 Task: Open a blank sheet, save the file as Joshua.html Add the quote 'You have the power to create the life you want; it starts with your thoughts and actions.' Apply font style 'lexend' and font size 48 Align the text to the Right .Change the text color to  'Pink '
Action: Mouse moved to (242, 184)
Screenshot: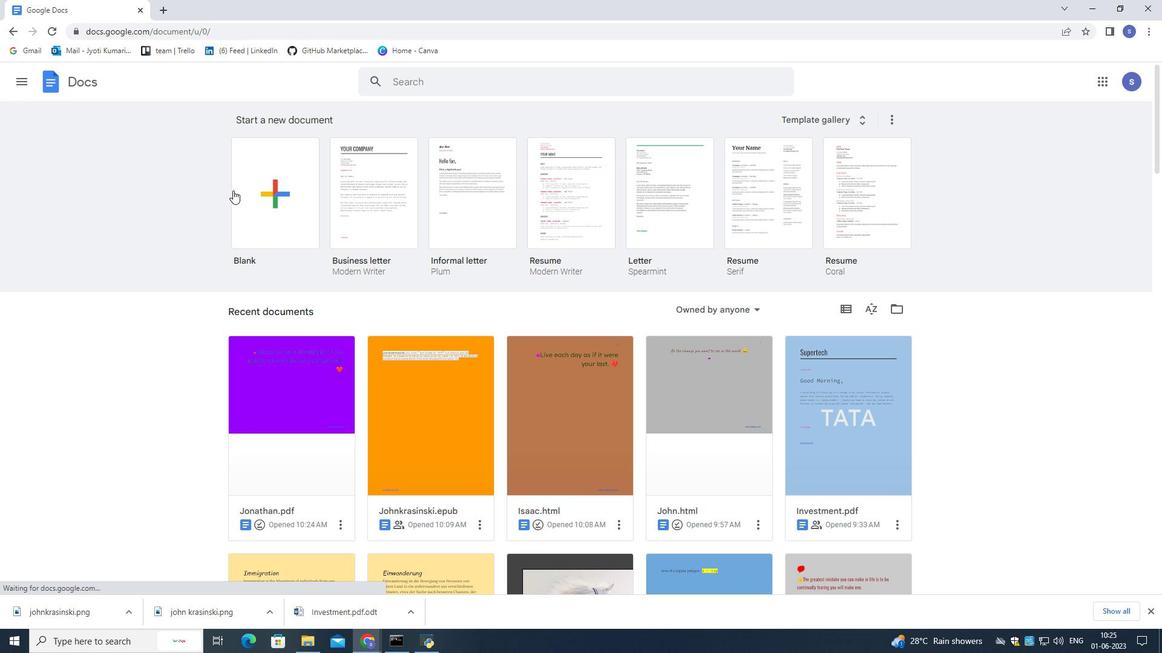 
Action: Mouse pressed left at (242, 184)
Screenshot: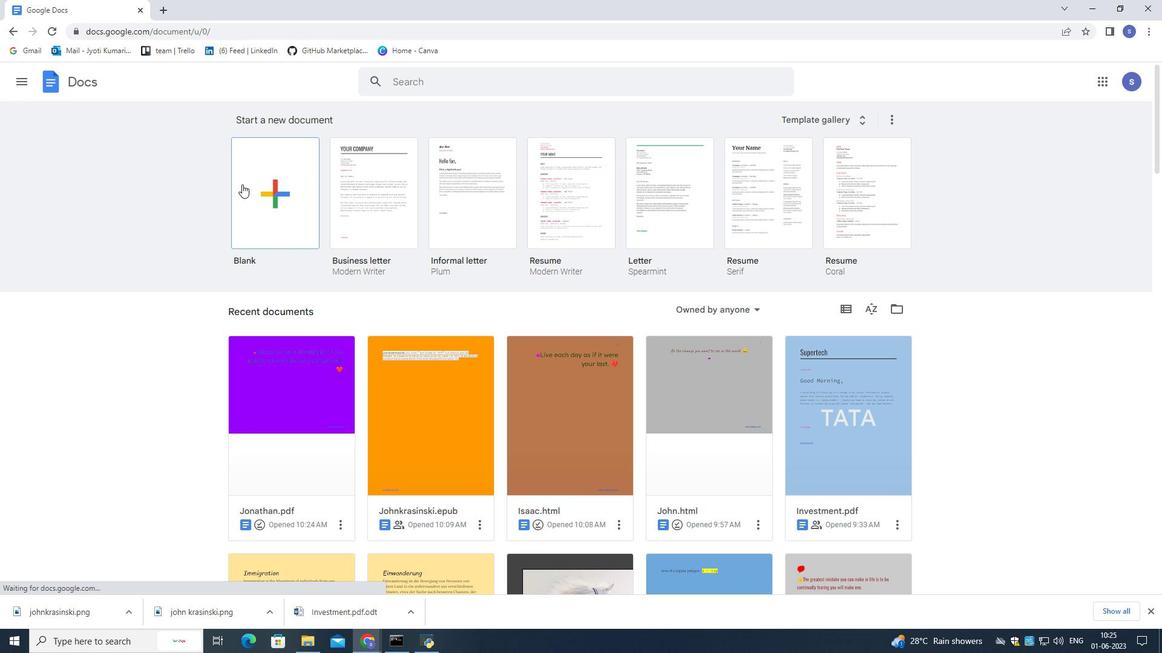 
Action: Mouse pressed left at (242, 184)
Screenshot: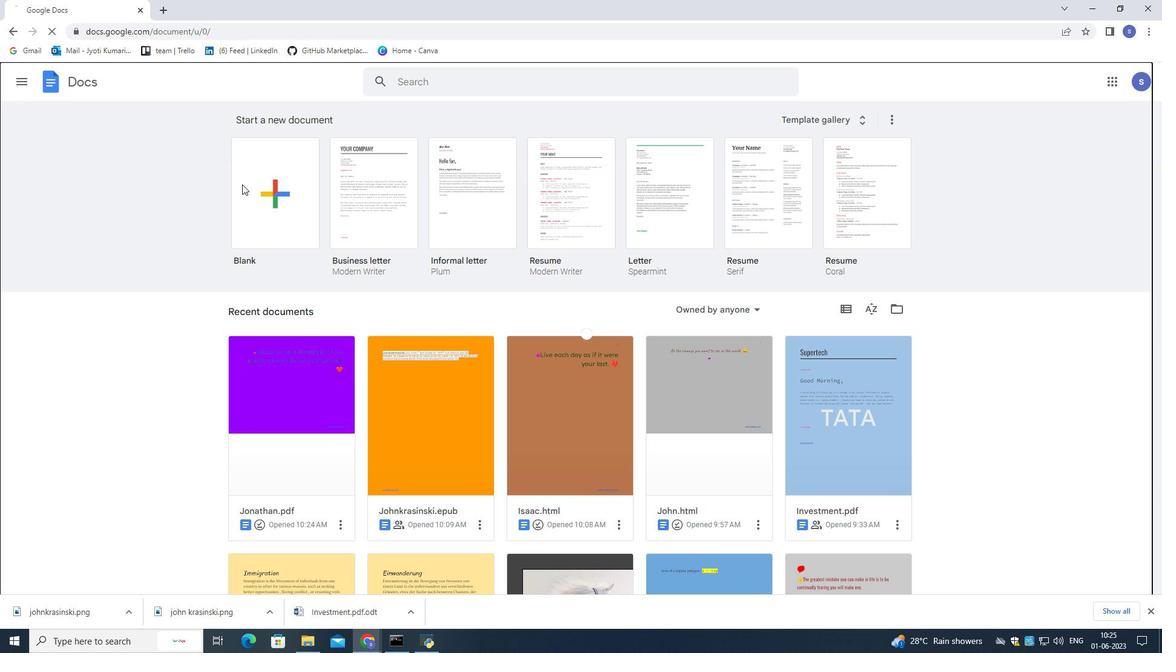 
Action: Mouse moved to (90, 73)
Screenshot: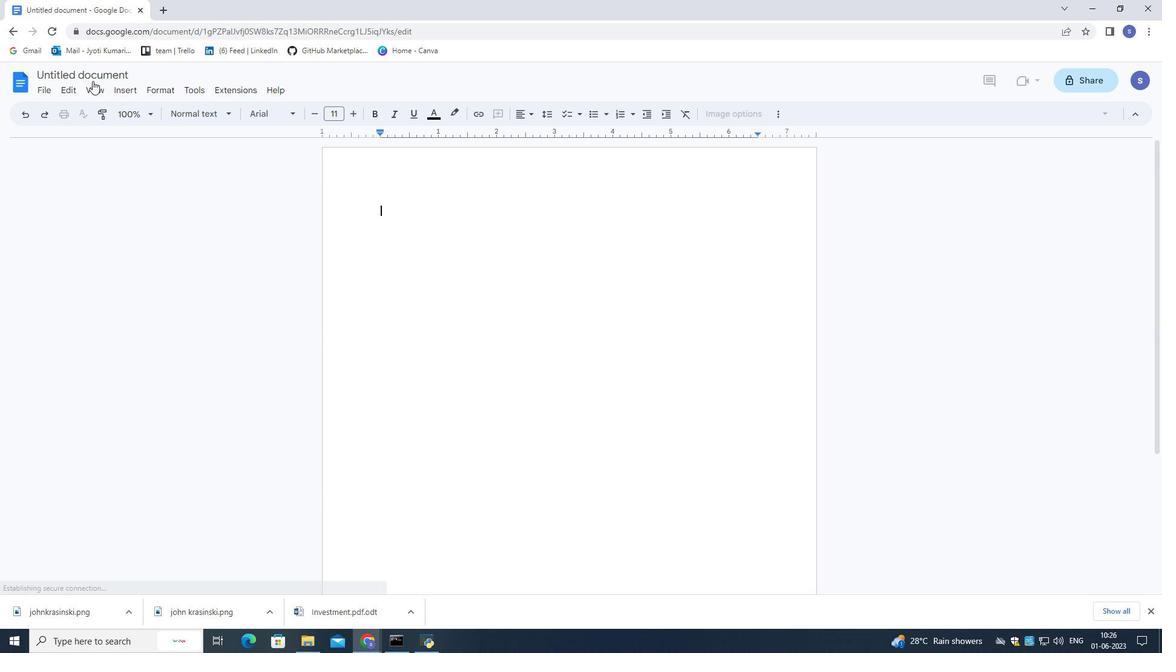 
Action: Mouse pressed left at (90, 73)
Screenshot: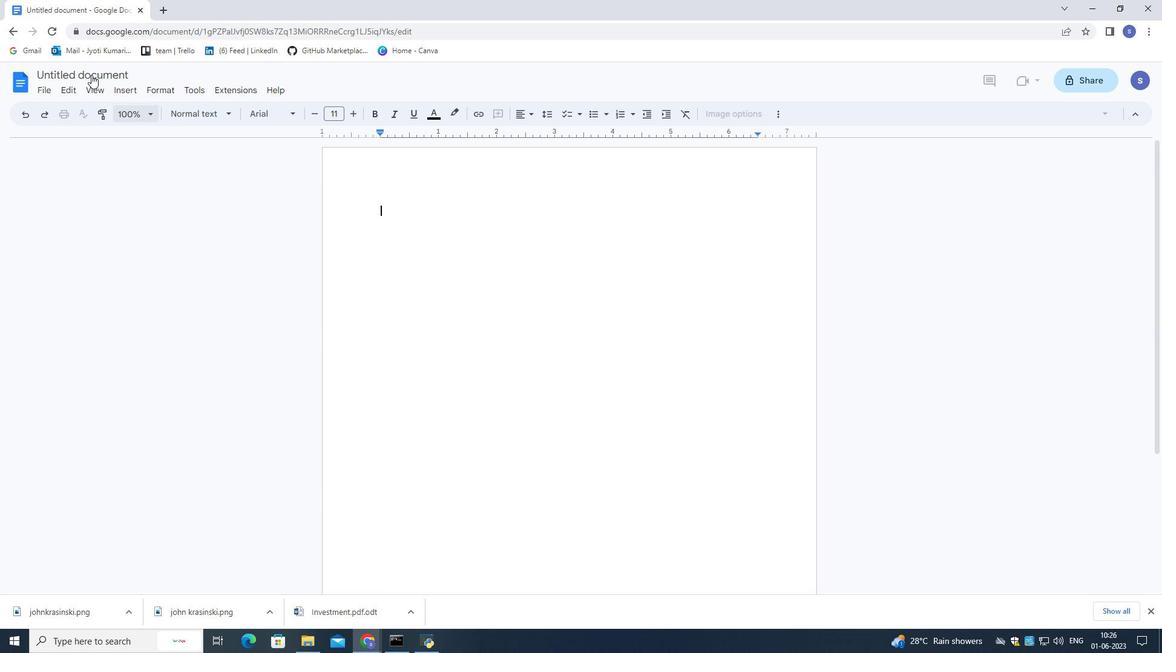 
Action: Mouse moved to (92, 74)
Screenshot: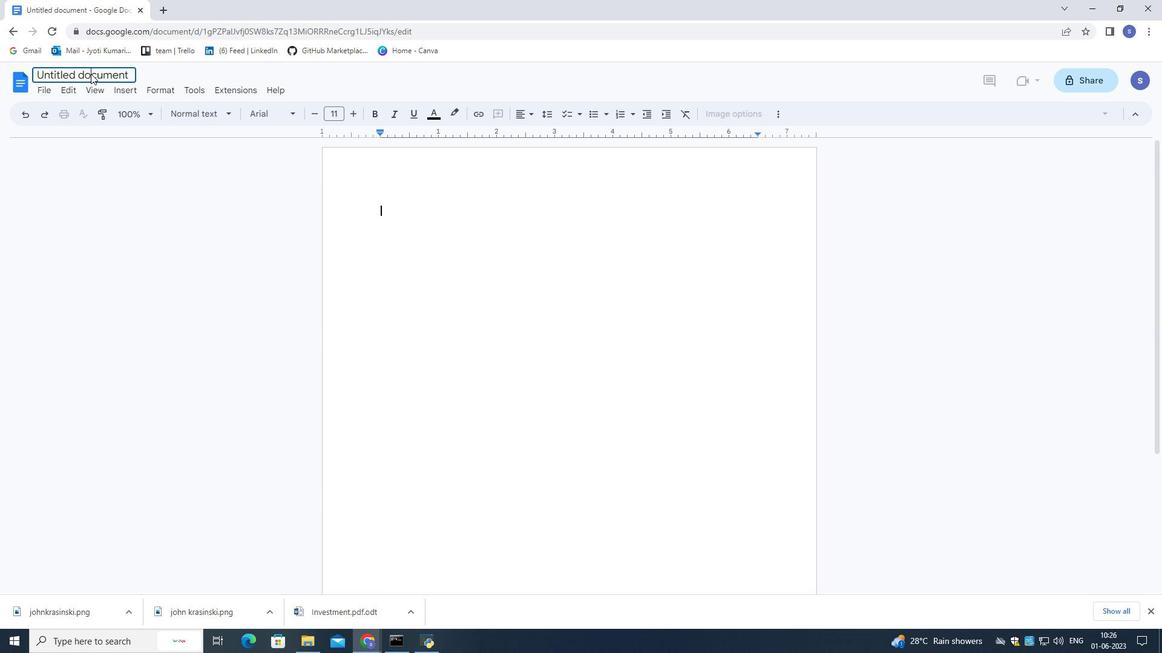 
Action: Key pressed <Key.shift>Joshua.html<Key.enter>
Screenshot: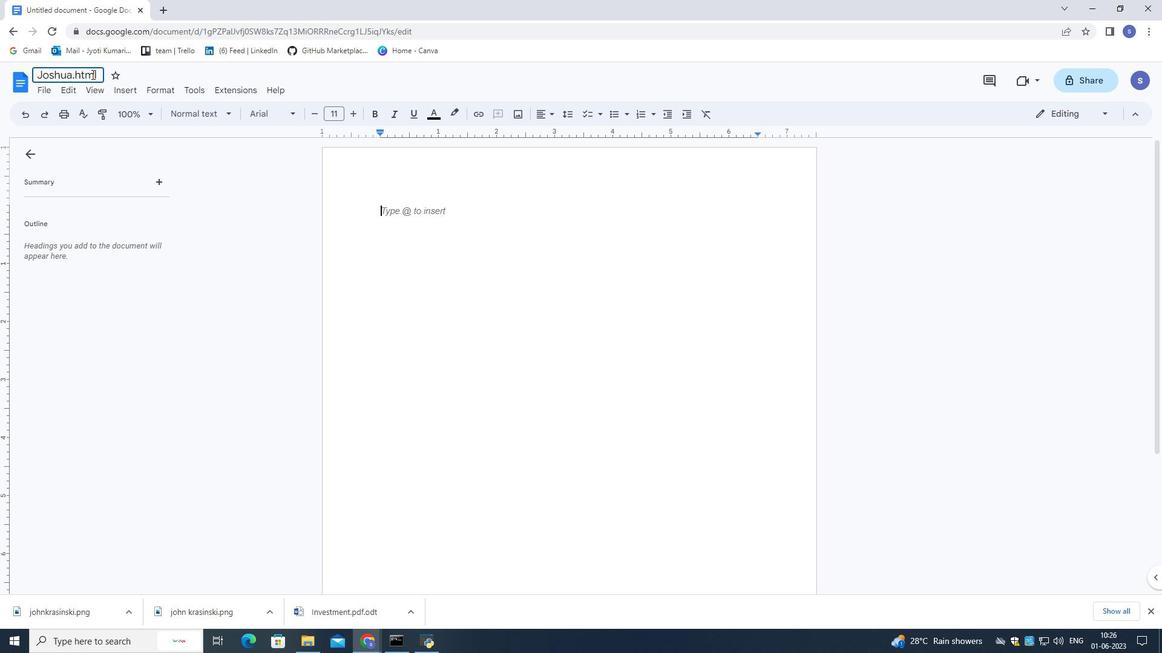 
Action: Mouse moved to (383, 208)
Screenshot: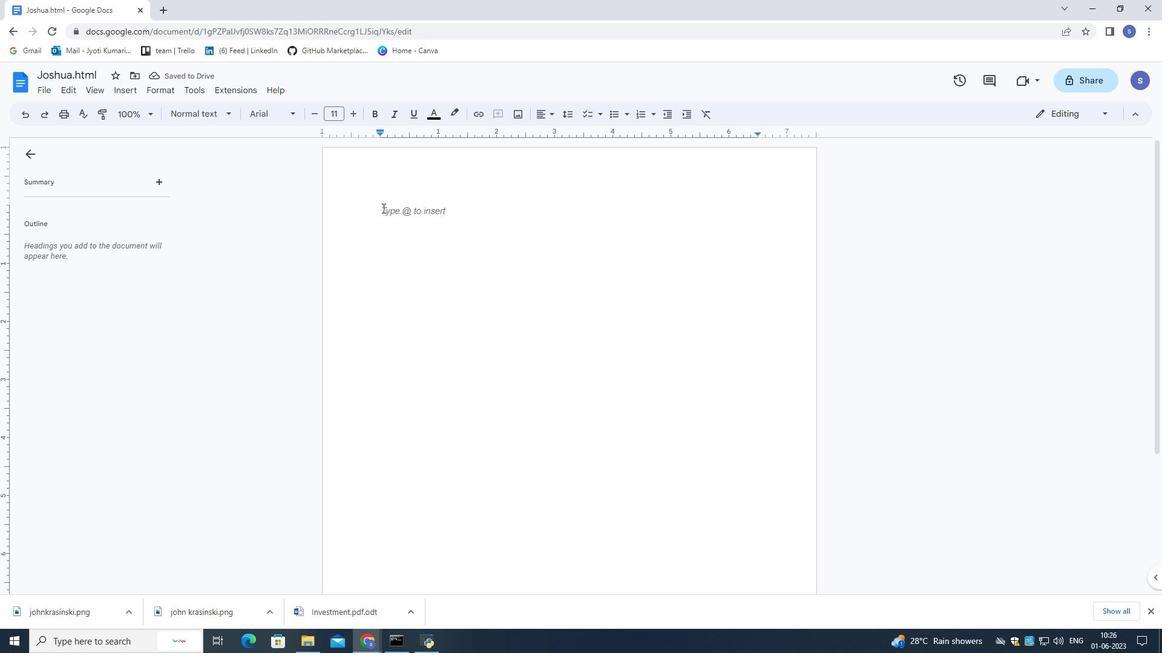 
Action: Mouse pressed left at (383, 208)
Screenshot: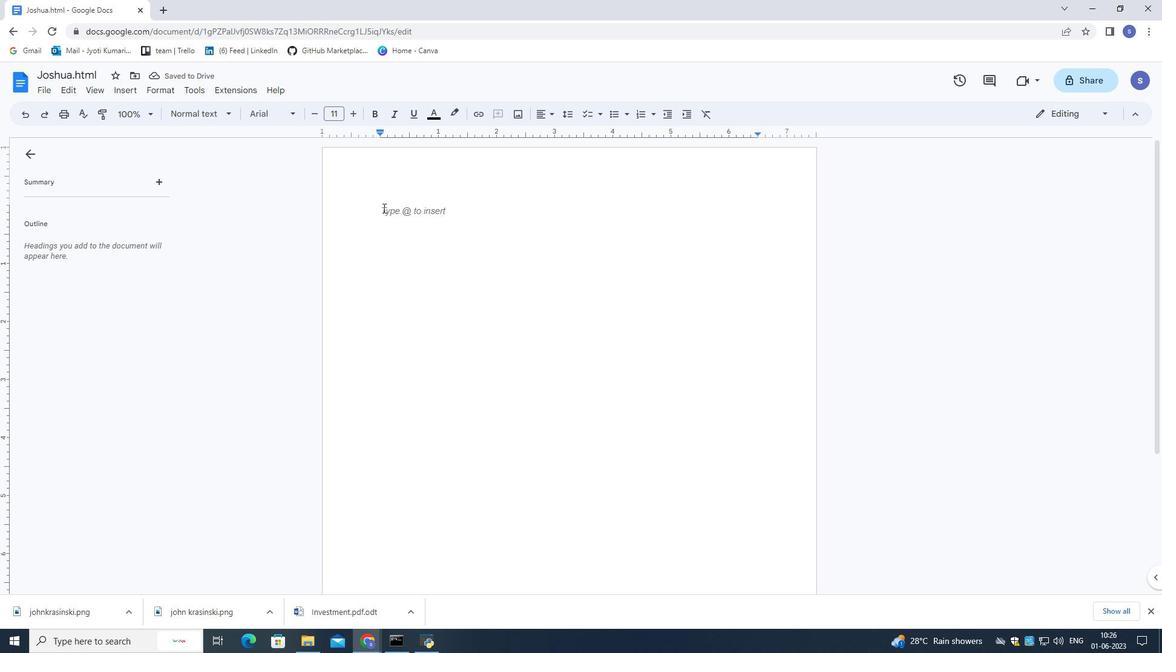
Action: Mouse moved to (345, 105)
Screenshot: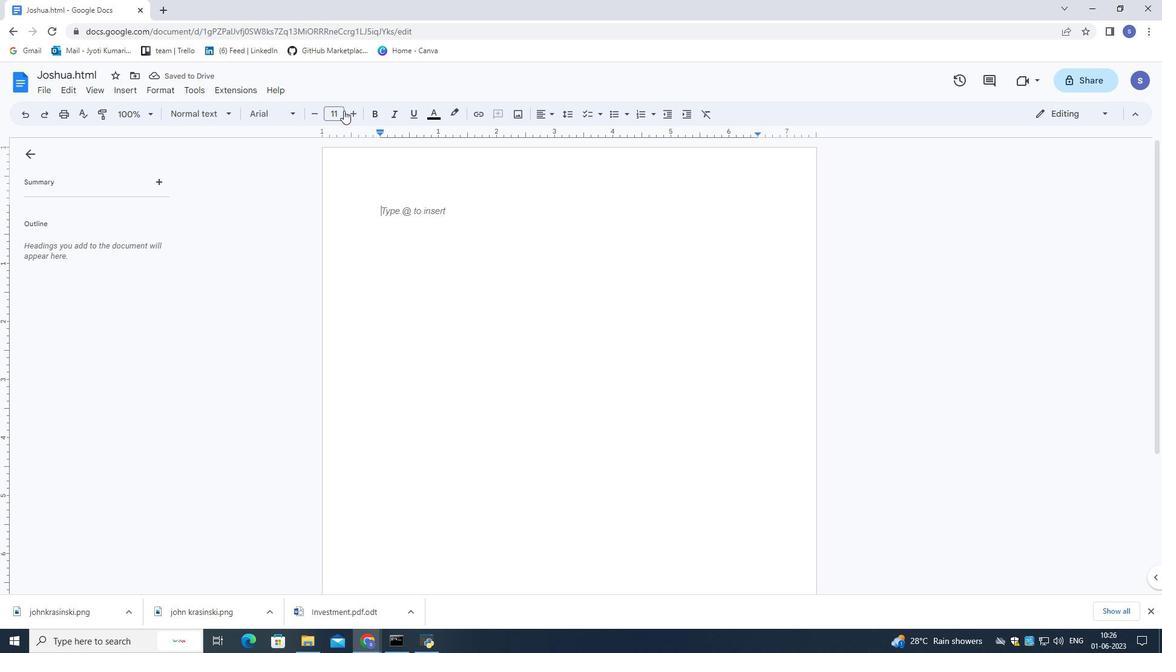 
Action: Key pressed <Key.shift>You<Key.space>have<Key.space>the<Key.space>power<Key.space>to<Key.space>create<Key.space>the<Key.space>life<Key.space>you<Key.space>want;<Key.space><Key.shift><Key.shift><Key.shift><Key.shift>It<Key.space>starts<Key.space>with<Key.space>your<Key.space>thoughts<Key.space>and<Key.space>actions.
Screenshot: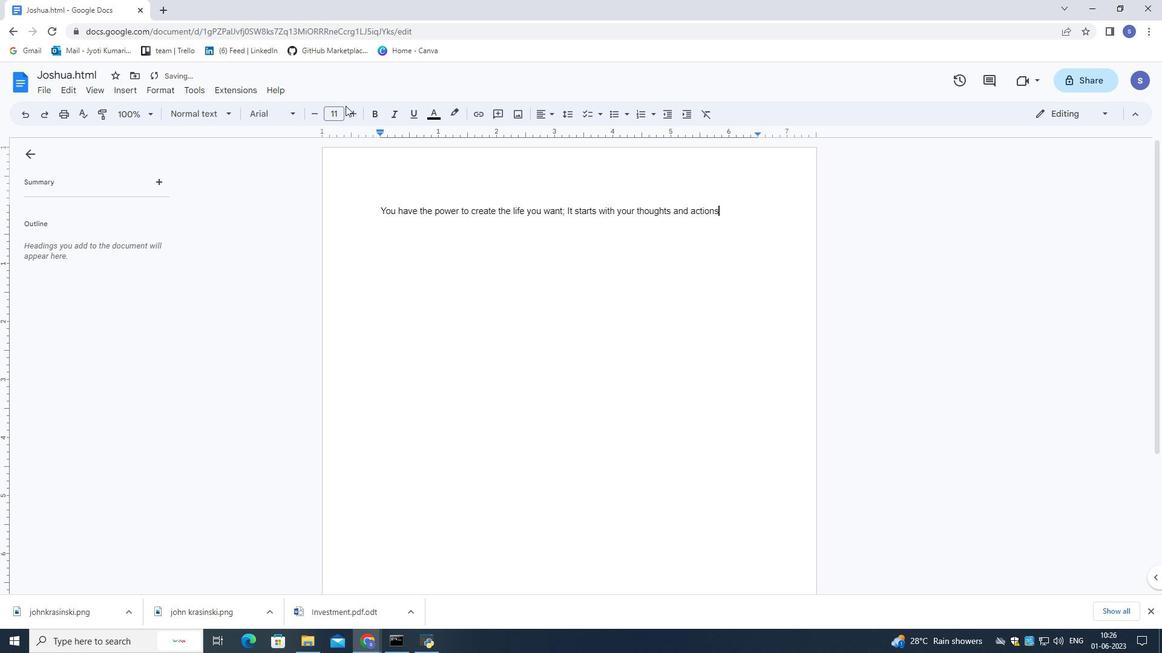 
Action: Mouse moved to (734, 216)
Screenshot: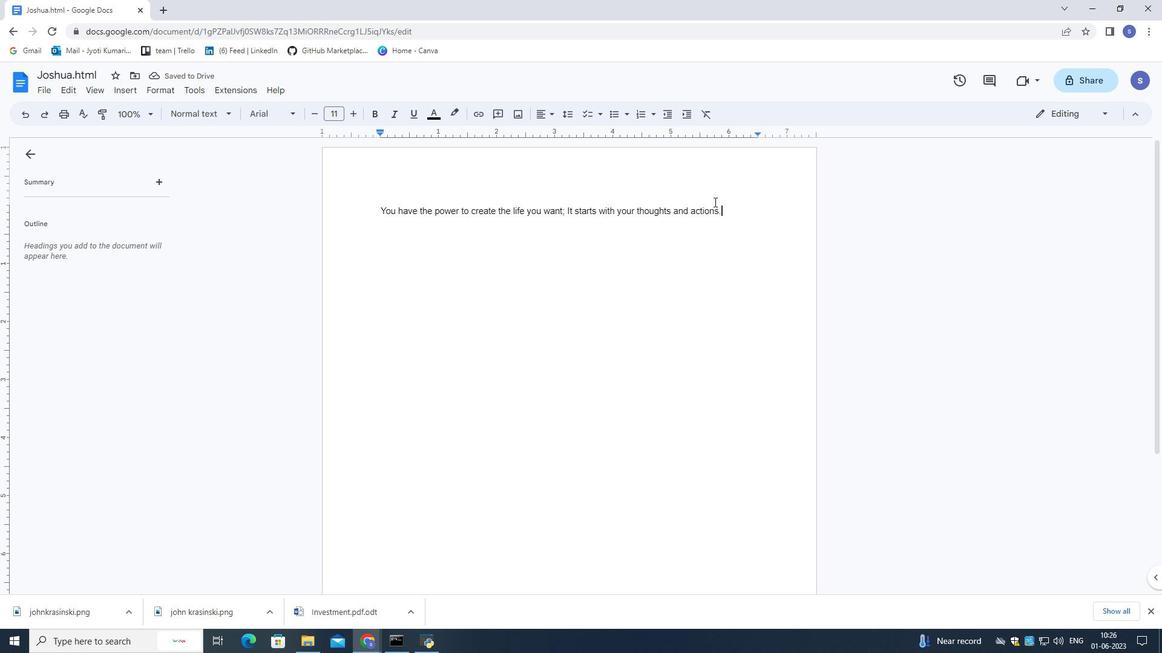 
Action: Mouse pressed left at (734, 216)
Screenshot: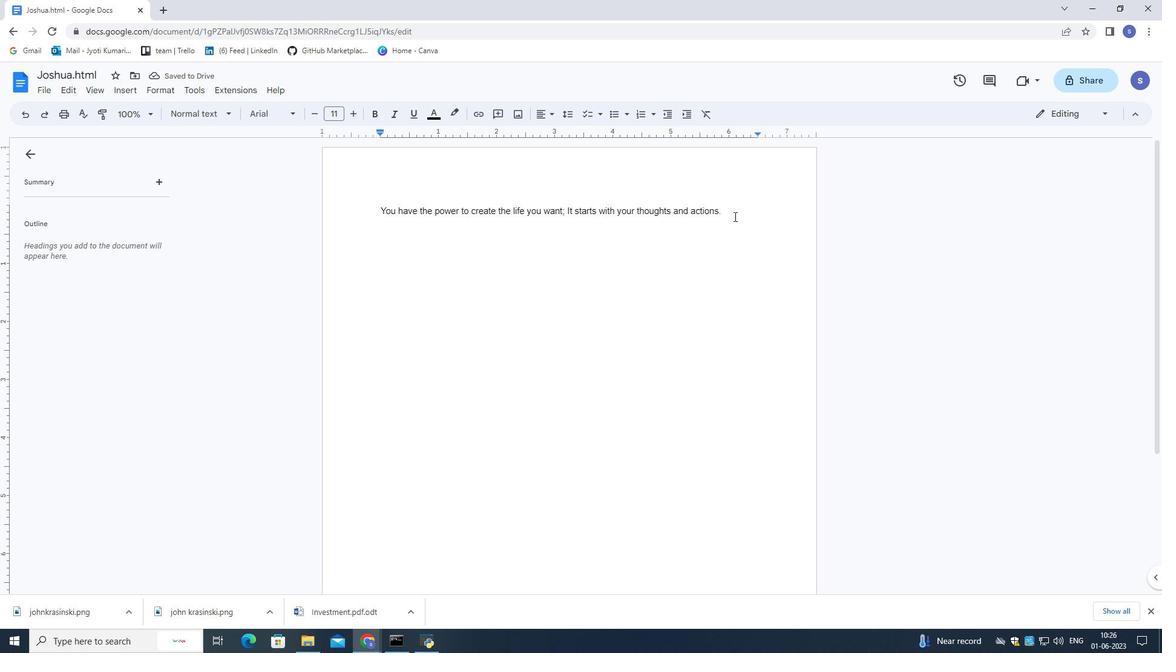 
Action: Mouse moved to (279, 112)
Screenshot: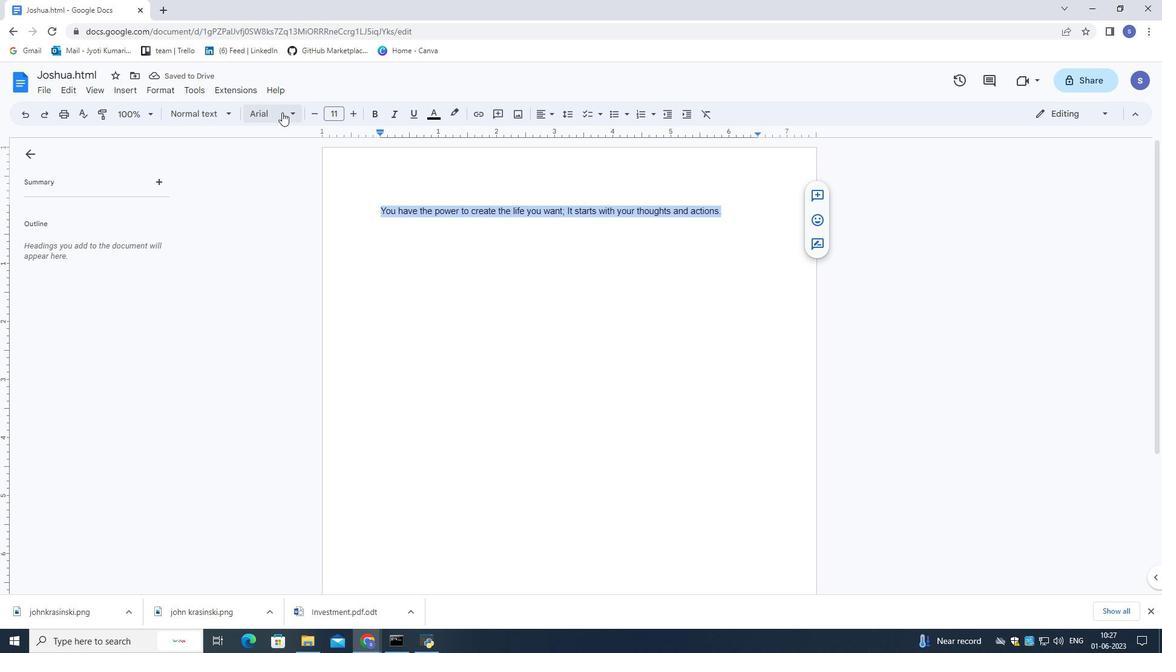 
Action: Mouse pressed left at (279, 112)
Screenshot: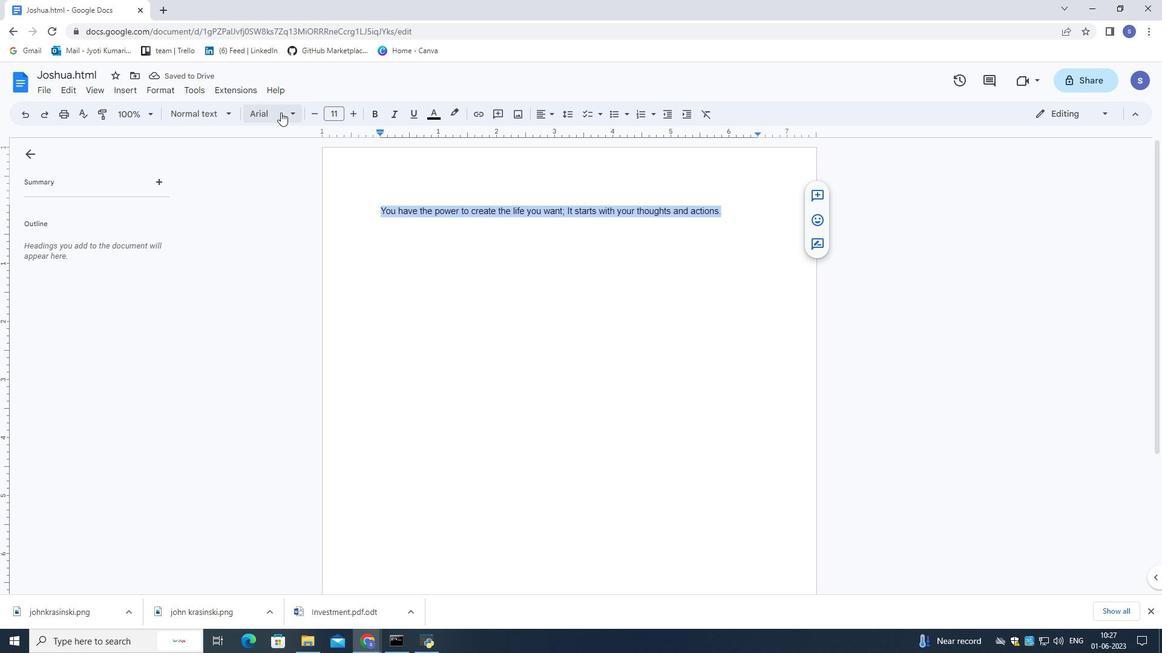 
Action: Mouse moved to (295, 222)
Screenshot: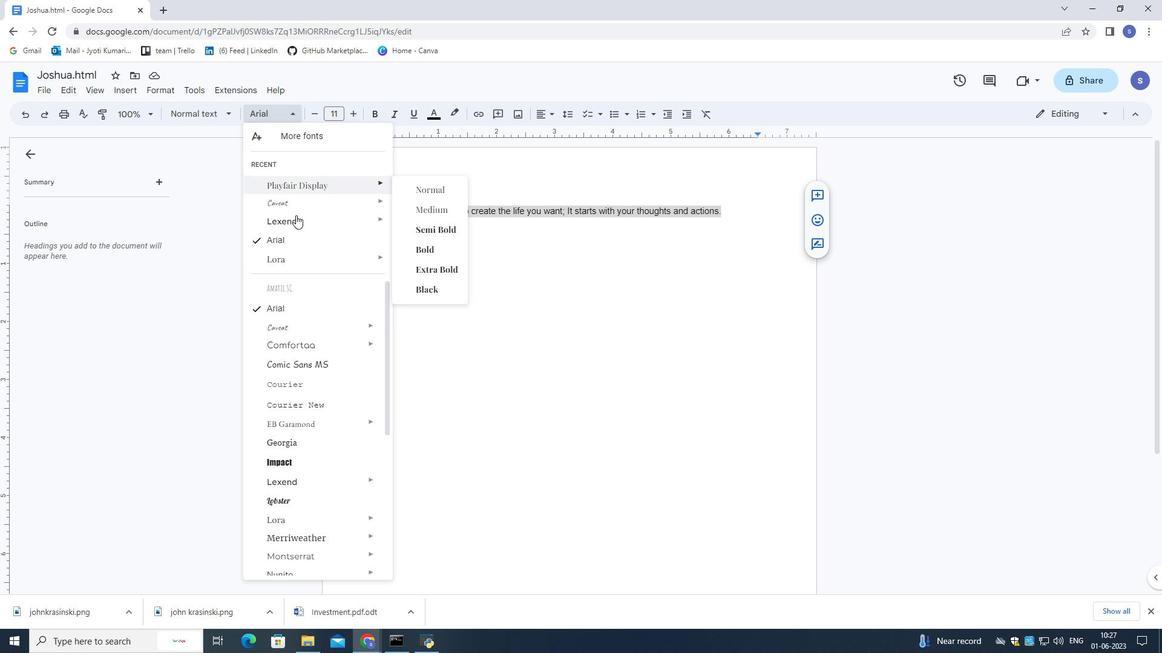 
Action: Mouse pressed left at (295, 222)
Screenshot: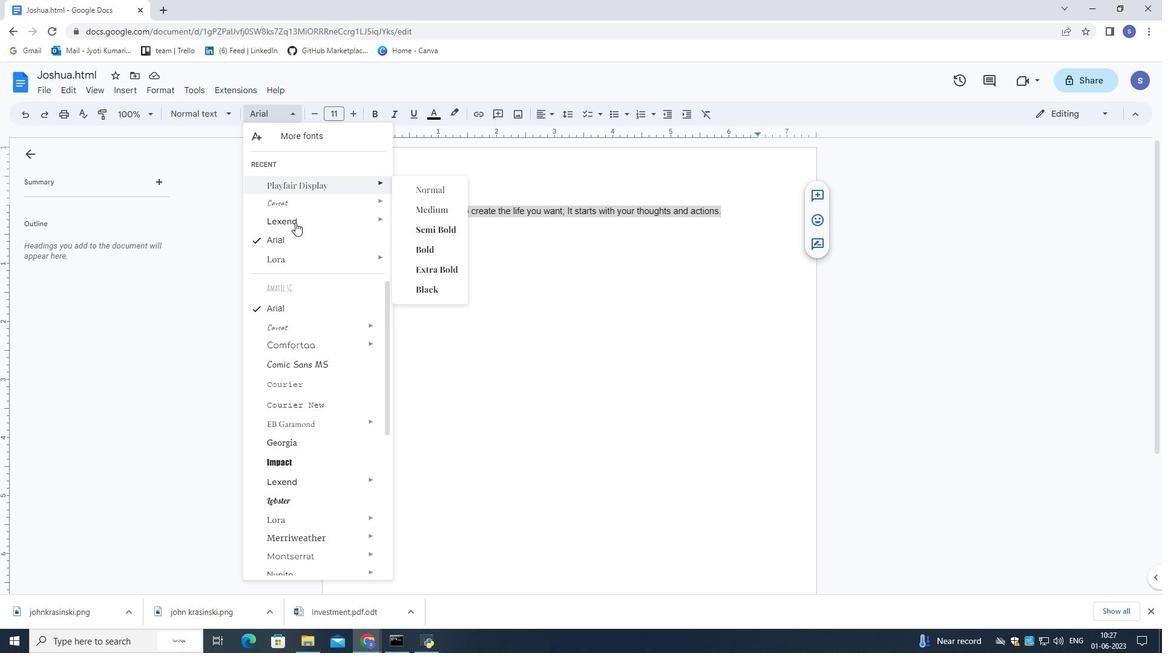 
Action: Mouse moved to (432, 116)
Screenshot: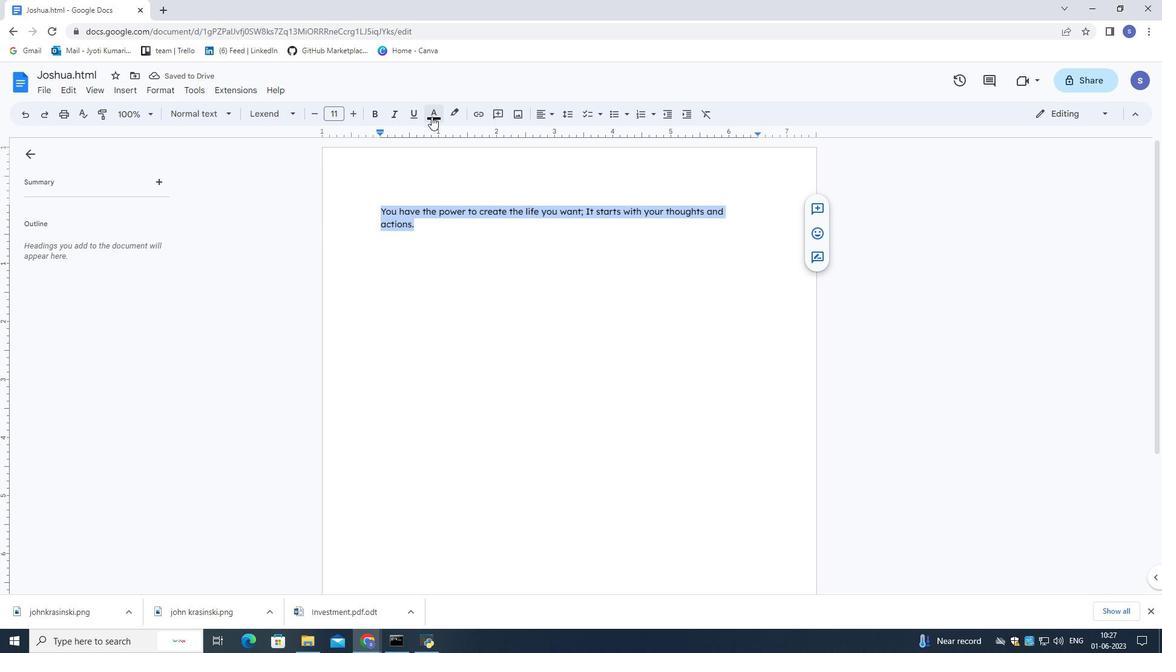 
Action: Mouse pressed left at (432, 116)
Screenshot: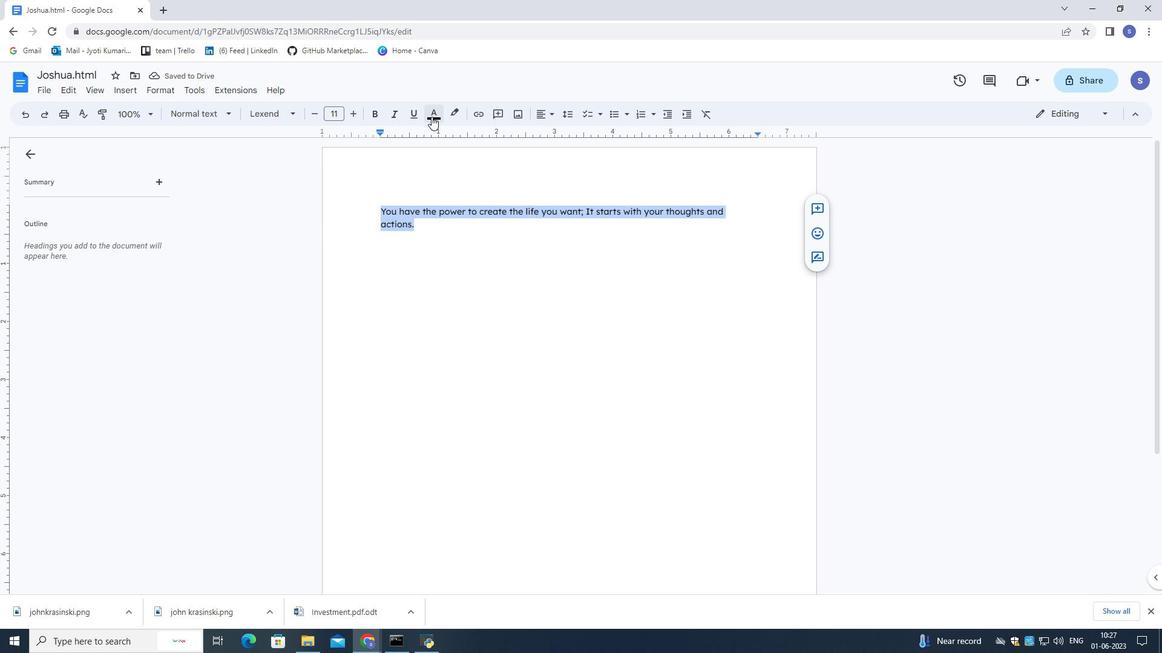 
Action: Mouse moved to (455, 241)
Screenshot: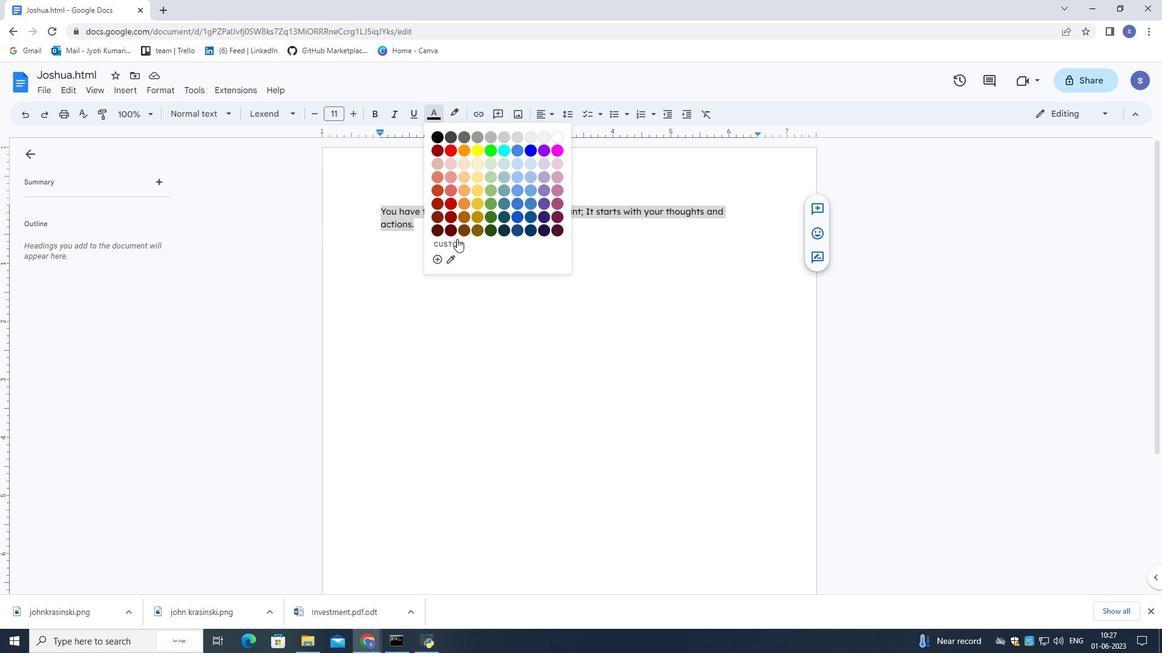 
Action: Mouse pressed left at (455, 241)
Screenshot: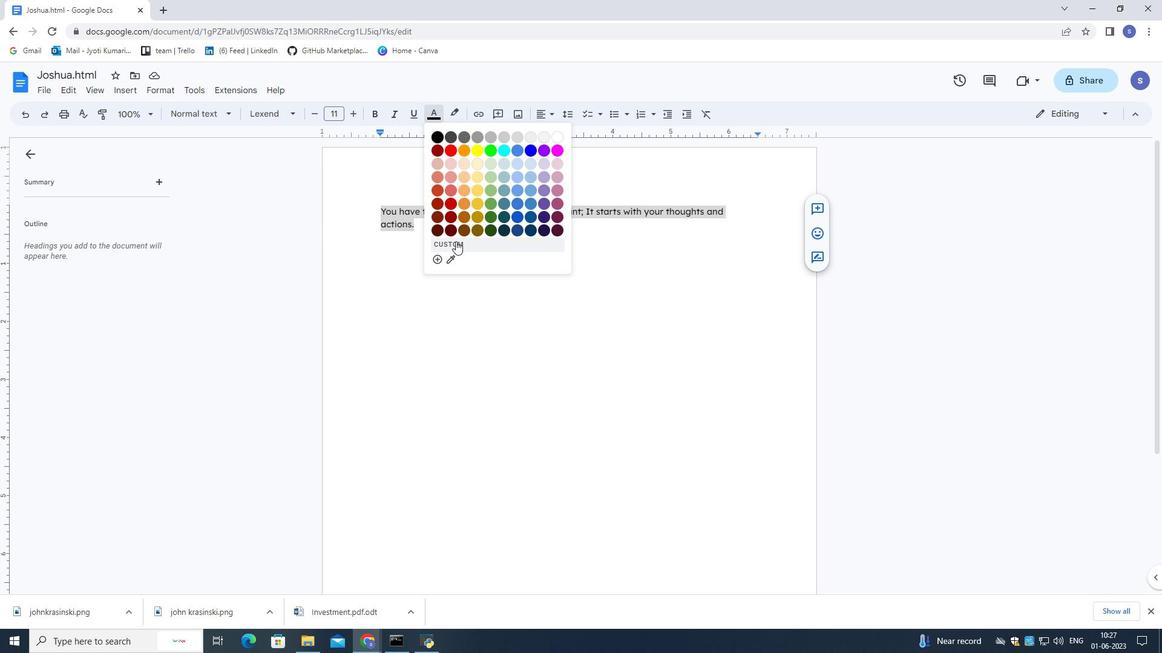 
Action: Mouse moved to (590, 339)
Screenshot: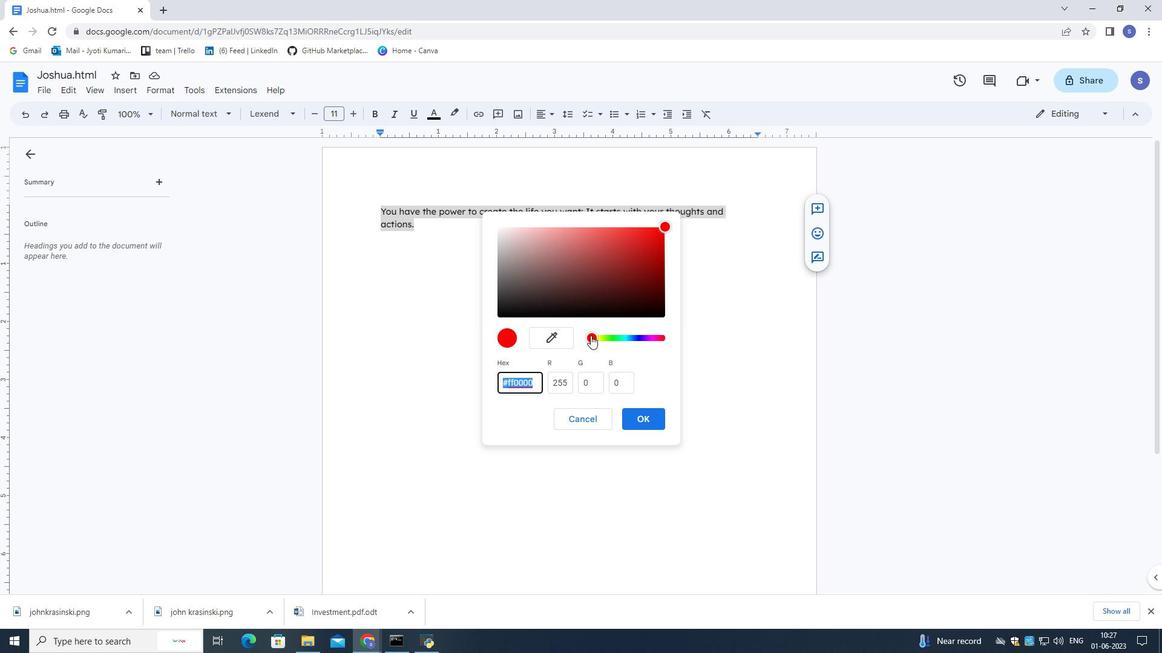 
Action: Mouse pressed left at (590, 339)
Screenshot: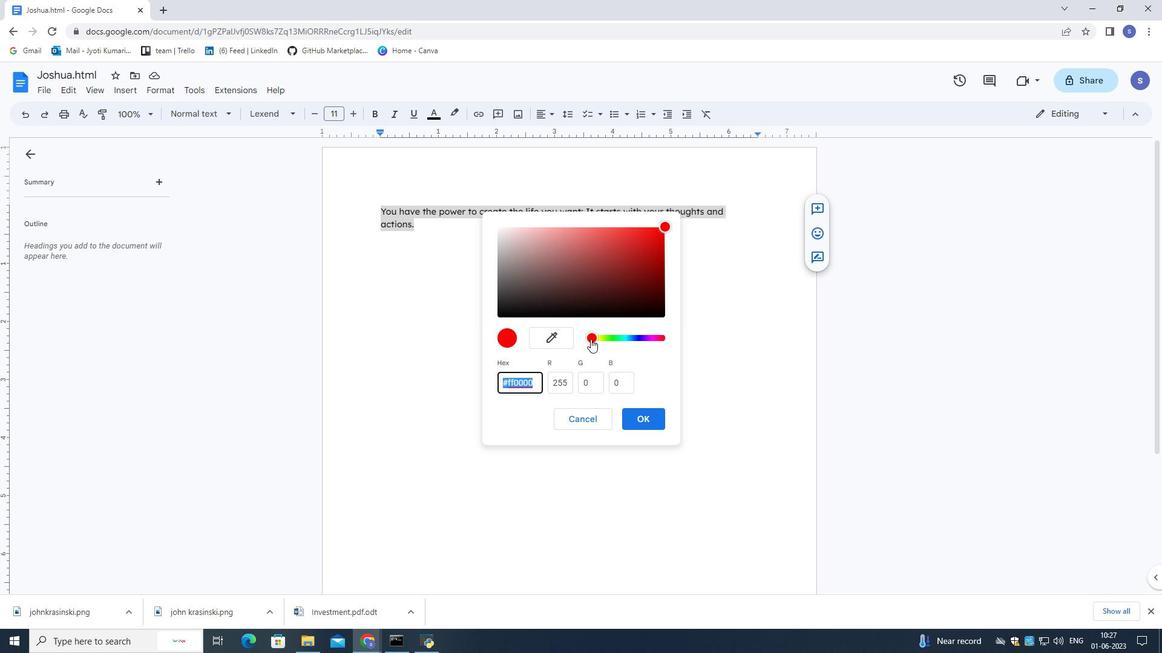 
Action: Mouse moved to (643, 418)
Screenshot: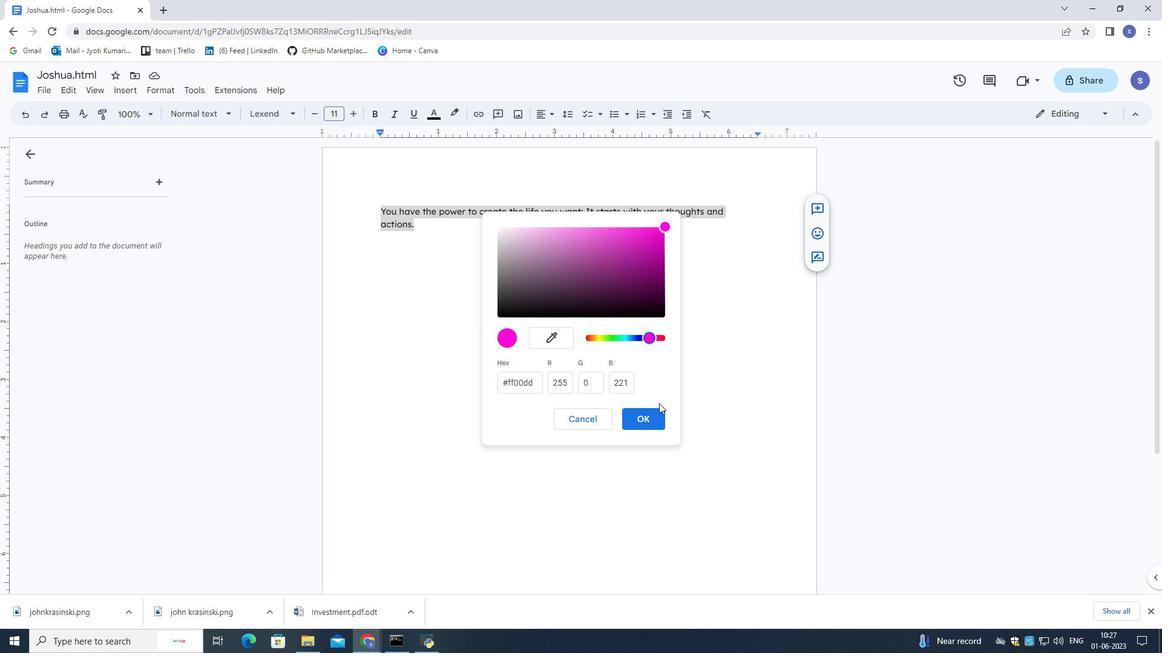 
Action: Mouse pressed left at (643, 418)
Screenshot: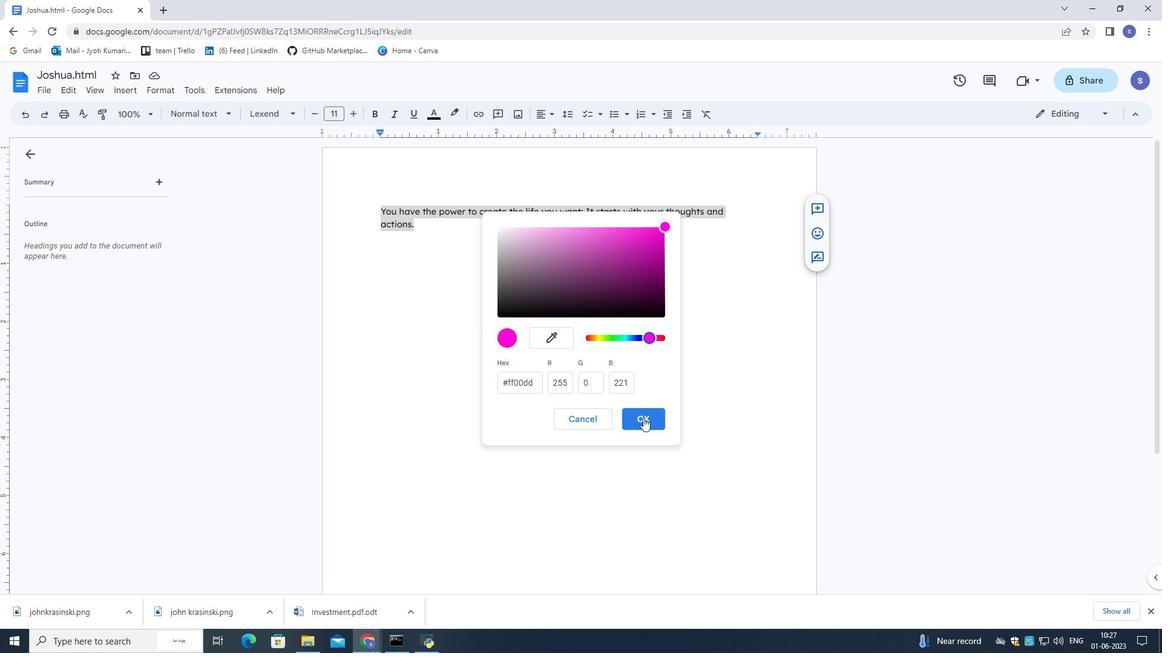 
Action: Mouse moved to (616, 305)
Screenshot: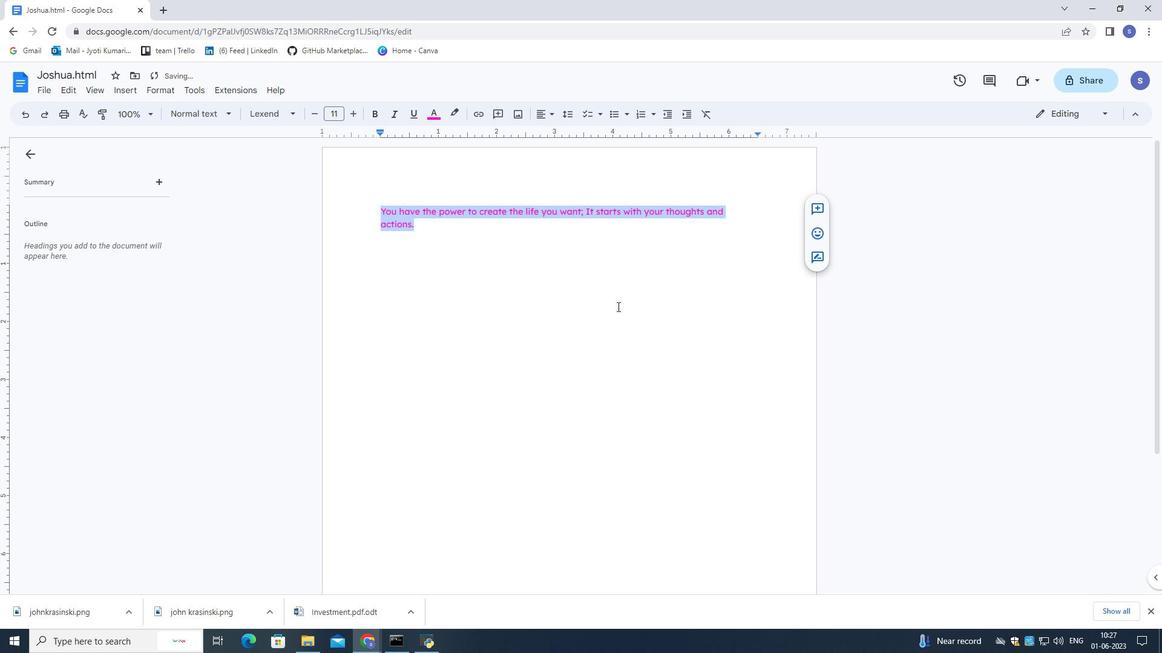 
Action: Mouse pressed left at (616, 305)
Screenshot: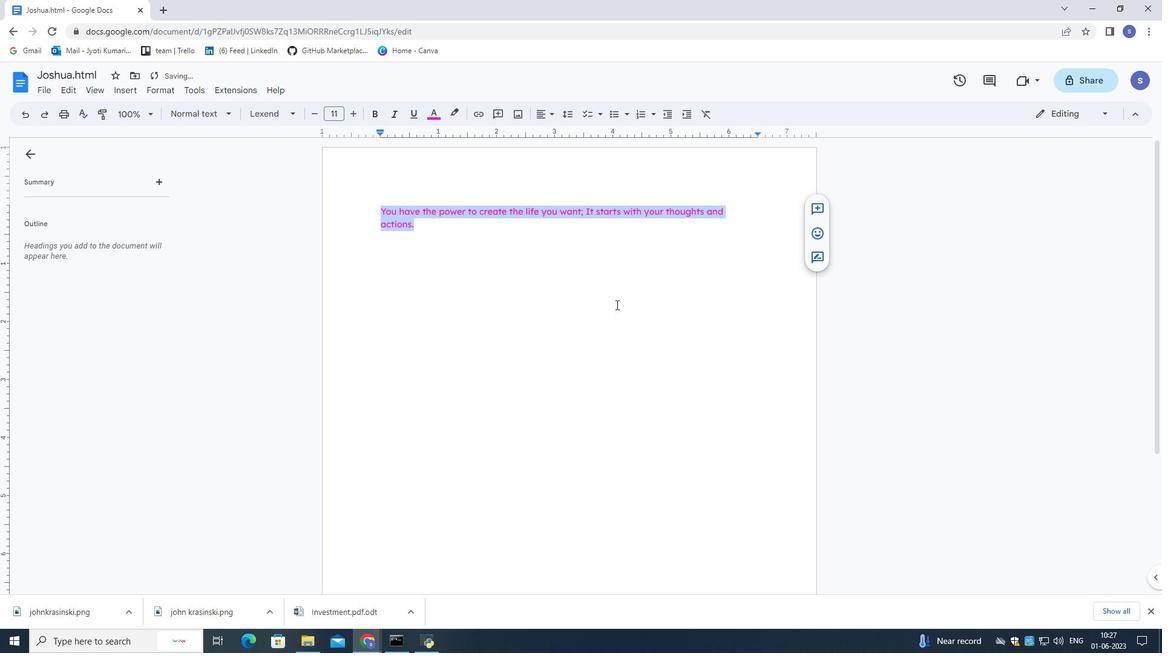 
Action: Mouse moved to (423, 227)
Screenshot: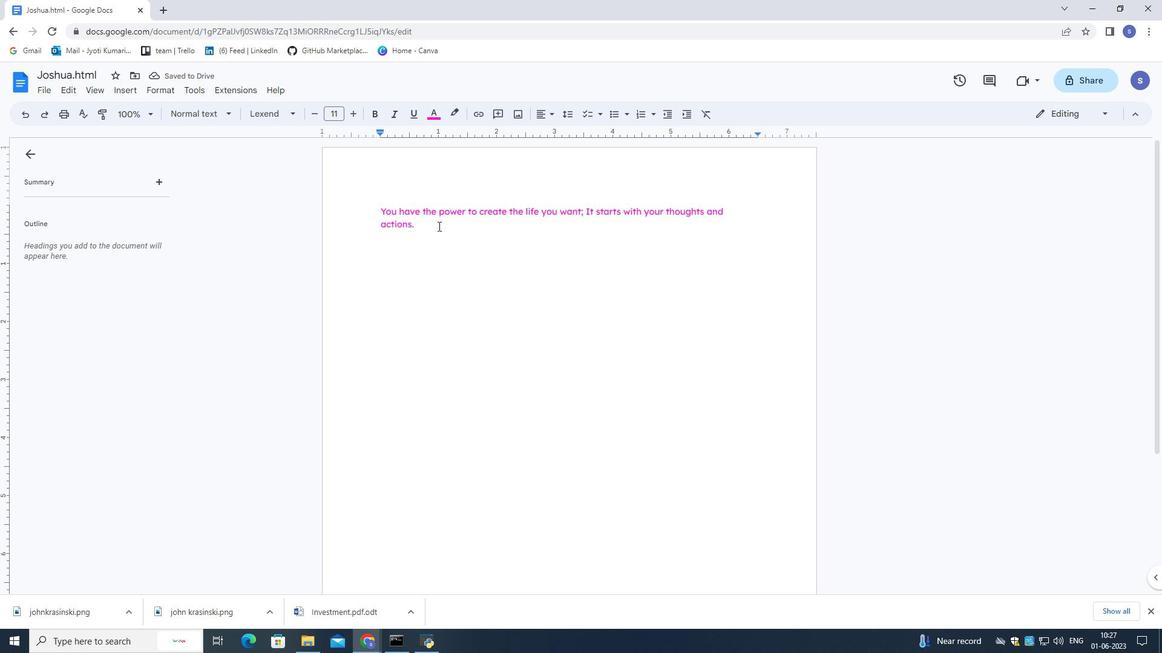 
Action: Mouse pressed left at (423, 227)
Screenshot: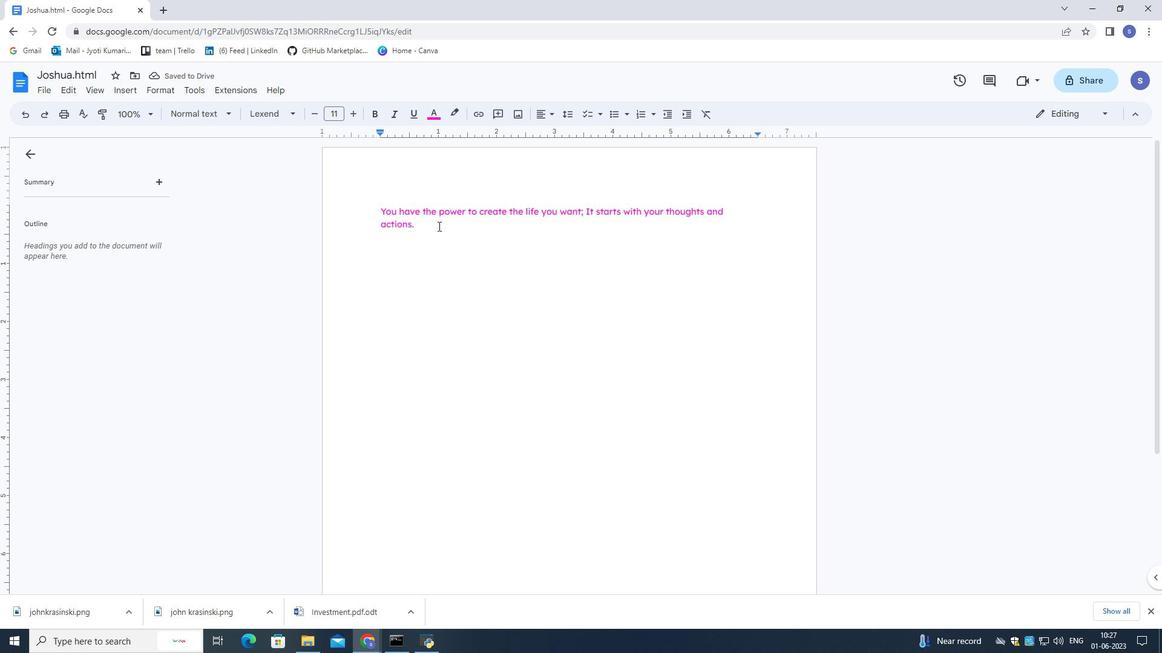 
Action: Mouse moved to (351, 115)
Screenshot: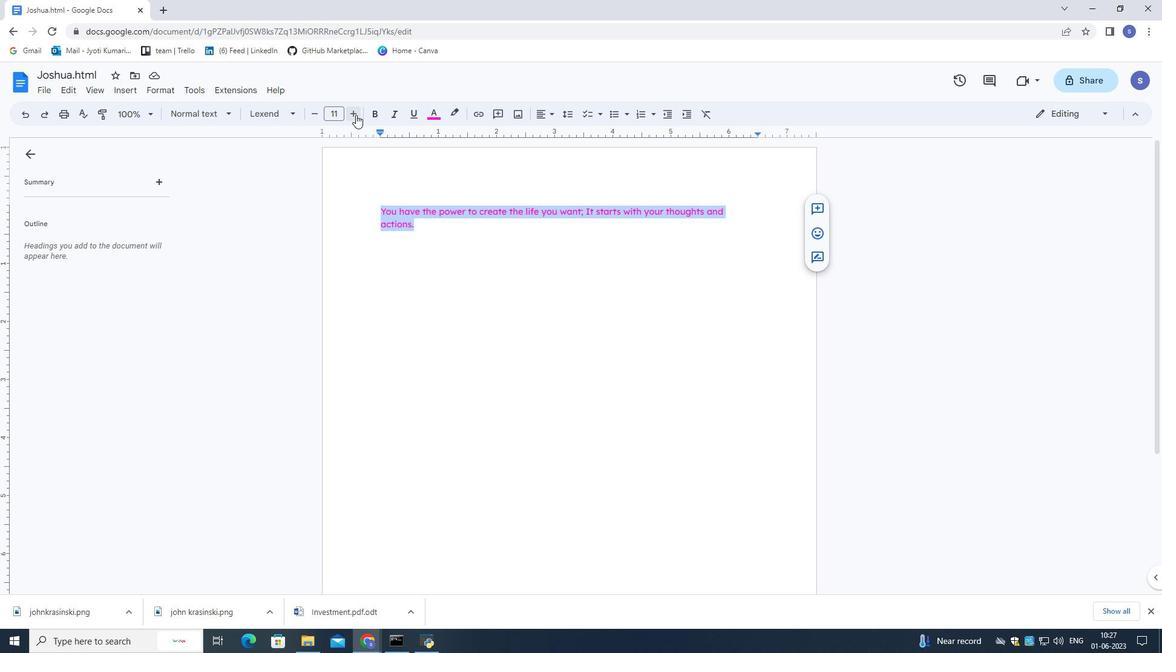 
Action: Mouse pressed left at (351, 115)
Screenshot: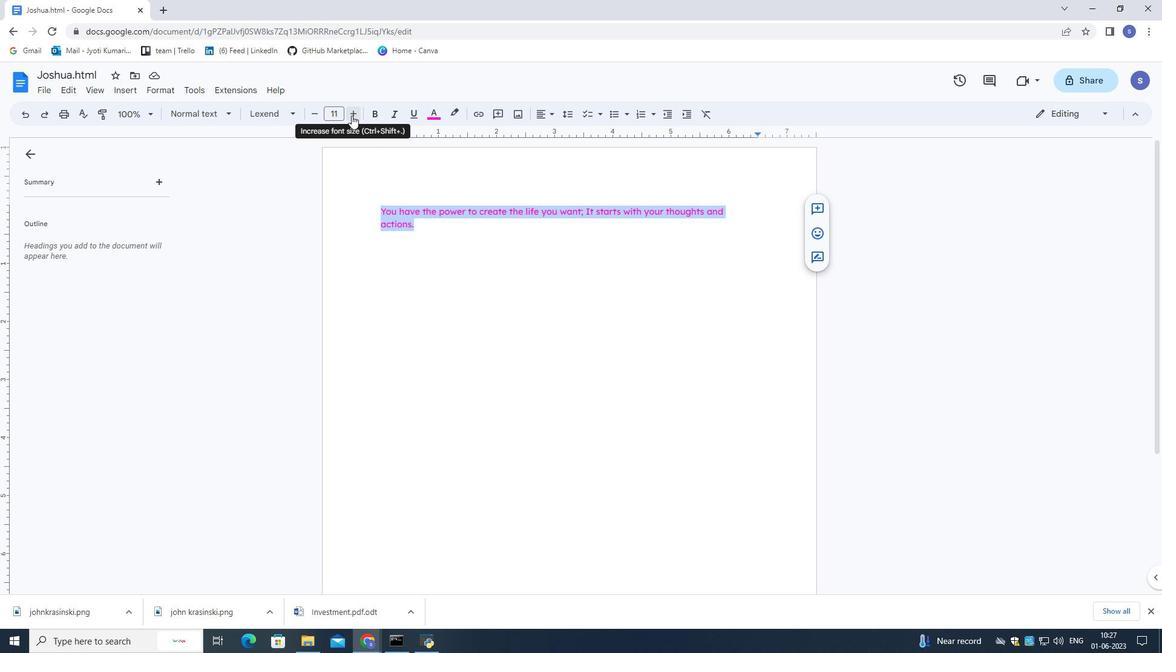 
Action: Mouse pressed left at (351, 115)
Screenshot: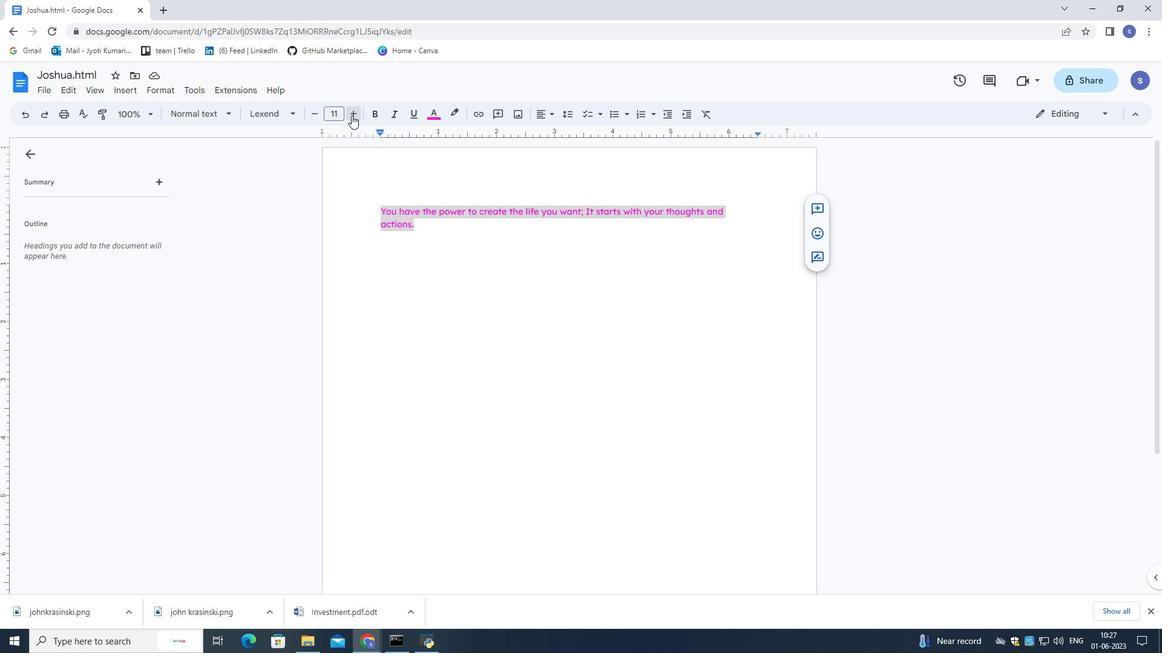 
Action: Mouse pressed left at (351, 115)
Screenshot: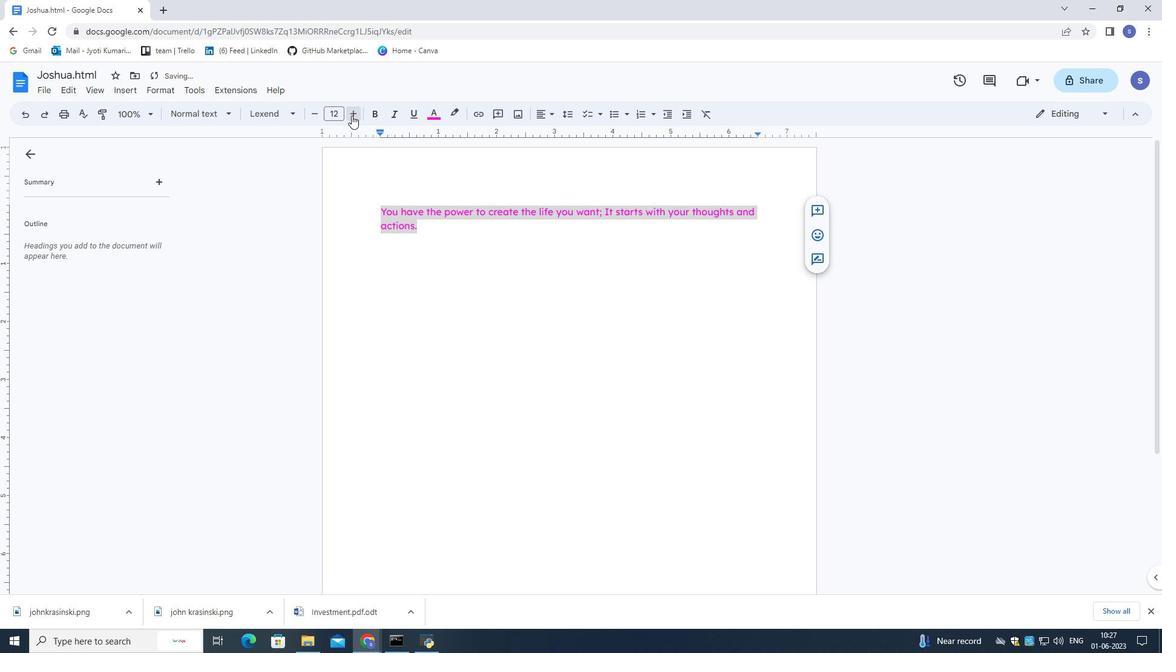 
Action: Mouse pressed left at (351, 115)
Screenshot: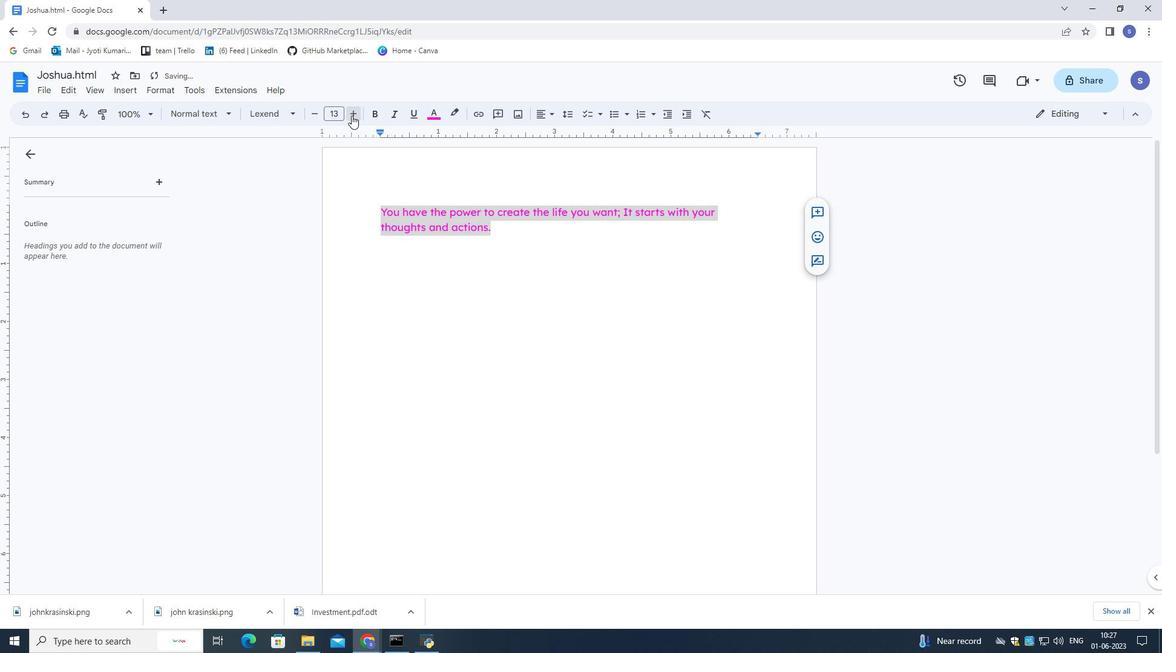
Action: Mouse pressed left at (351, 115)
Screenshot: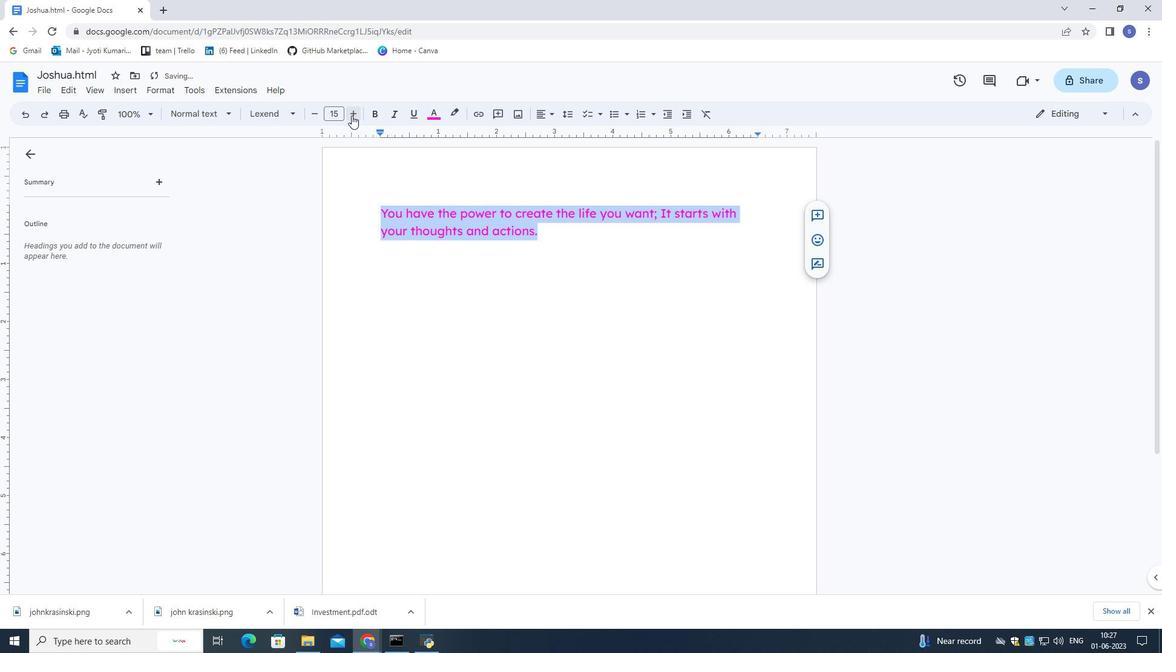 
Action: Mouse pressed left at (351, 115)
Screenshot: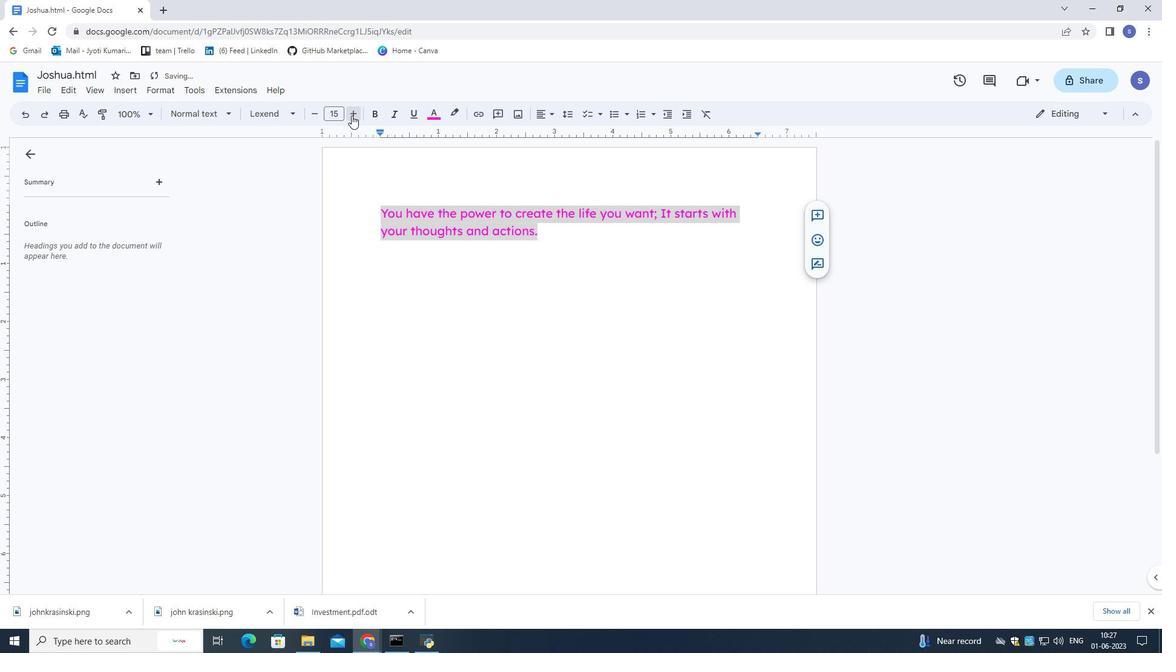 
Action: Mouse pressed left at (351, 115)
Screenshot: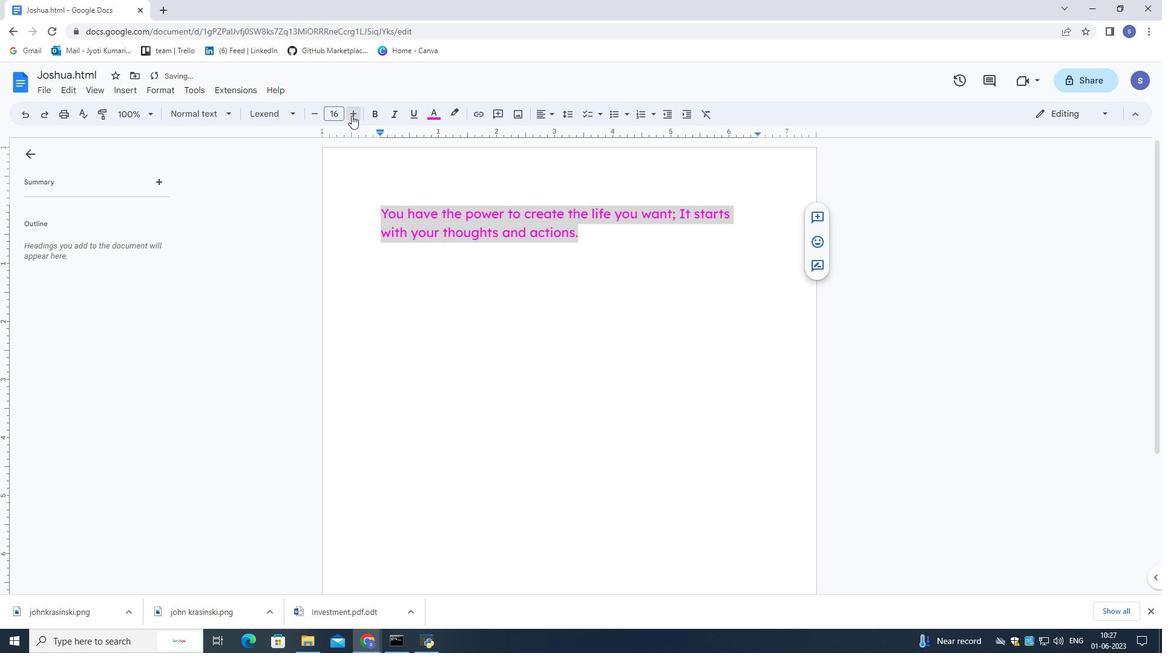 
Action: Mouse pressed left at (351, 115)
Screenshot: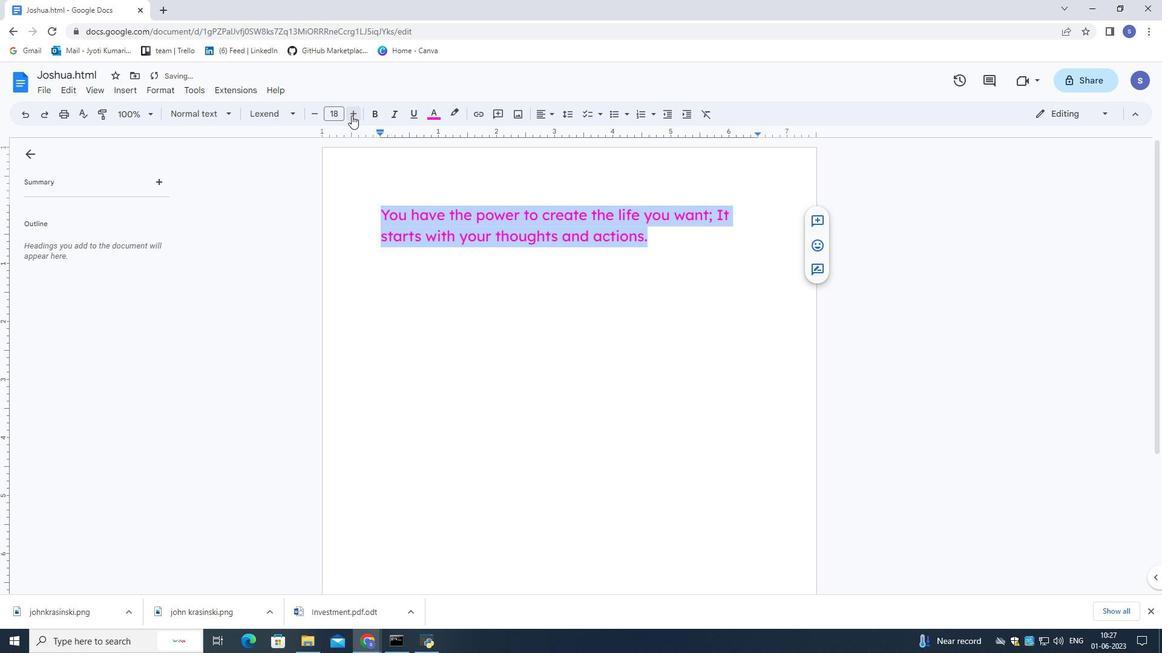 
Action: Mouse pressed left at (351, 115)
Screenshot: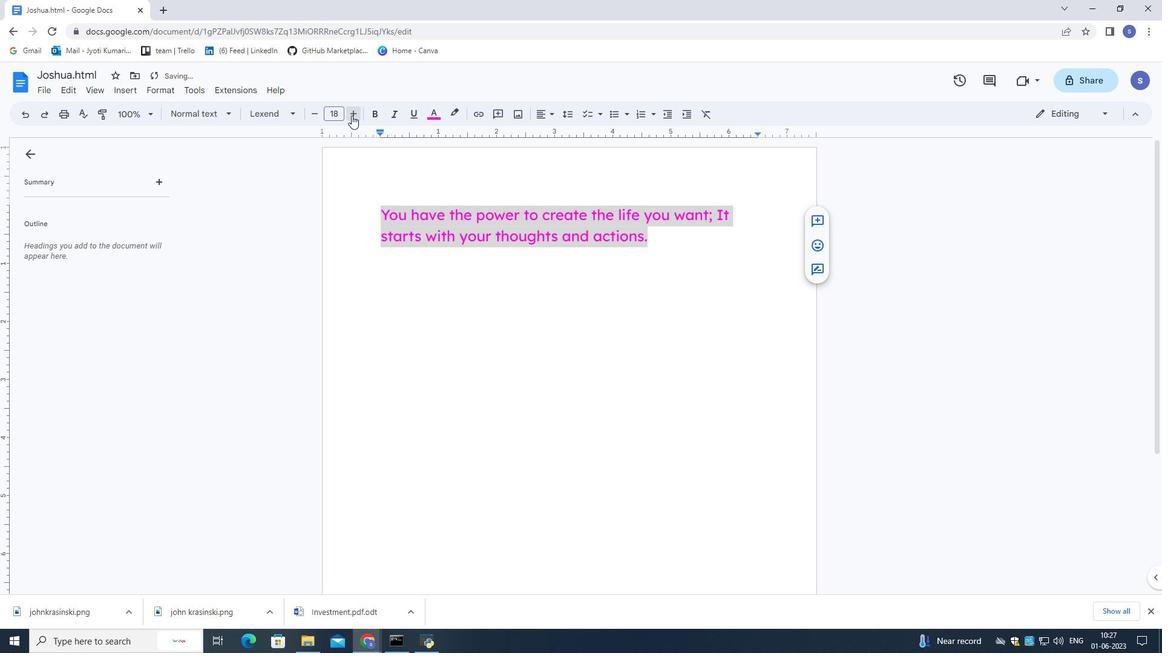 
Action: Mouse pressed left at (351, 115)
Screenshot: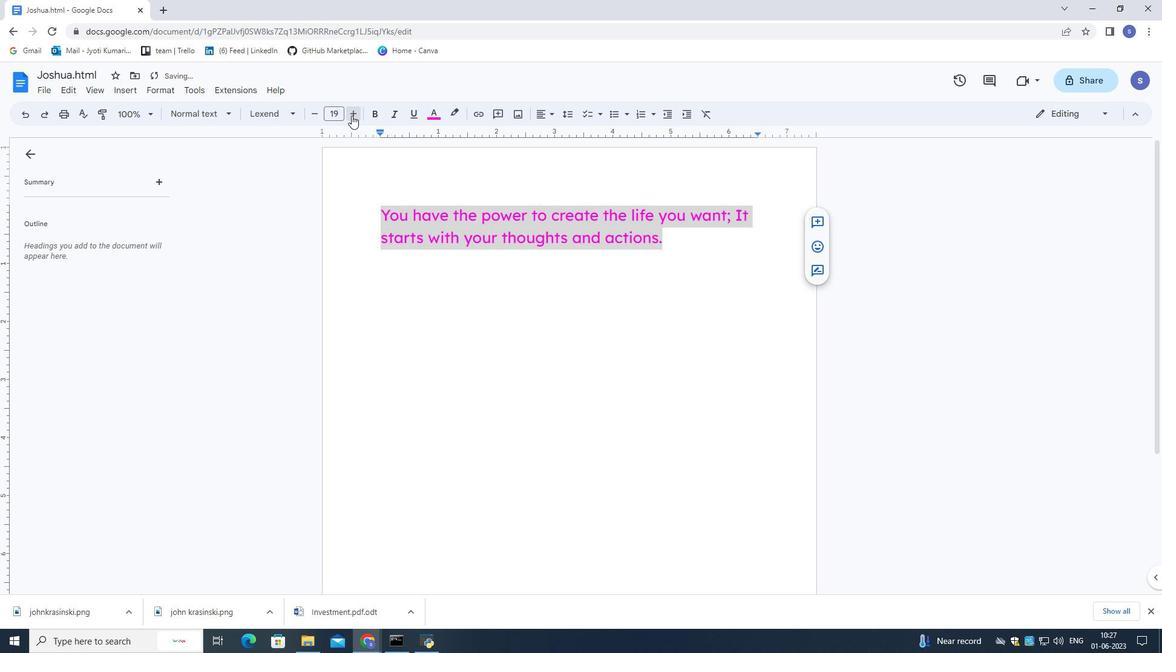 
Action: Mouse pressed left at (351, 115)
Screenshot: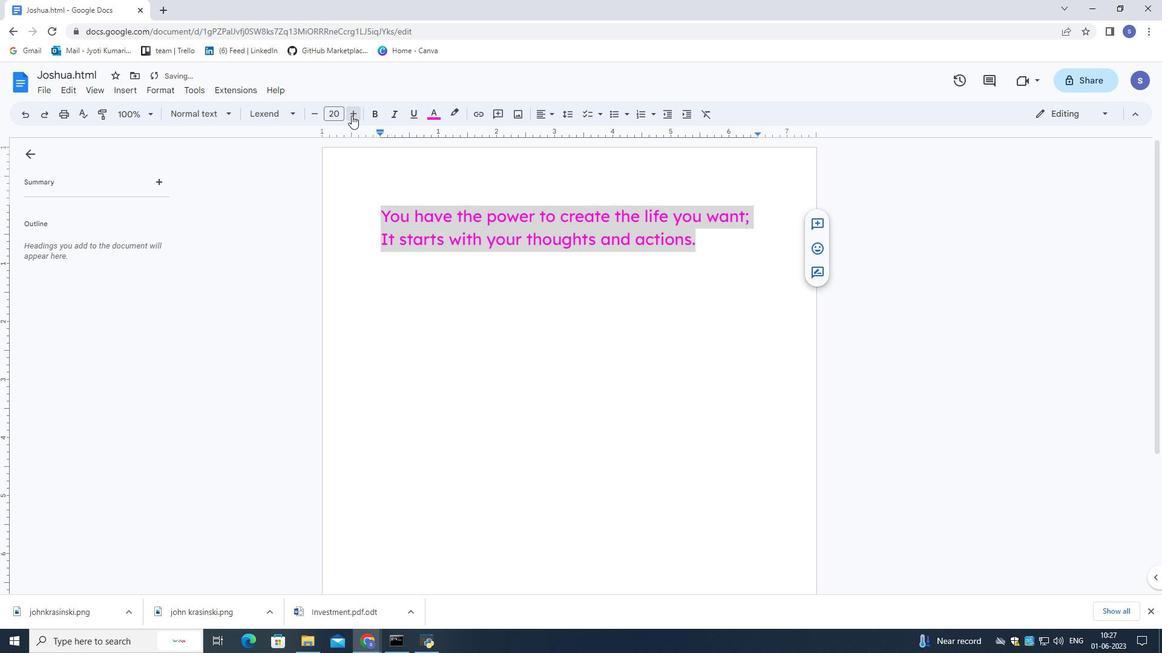 
Action: Mouse pressed left at (351, 115)
Screenshot: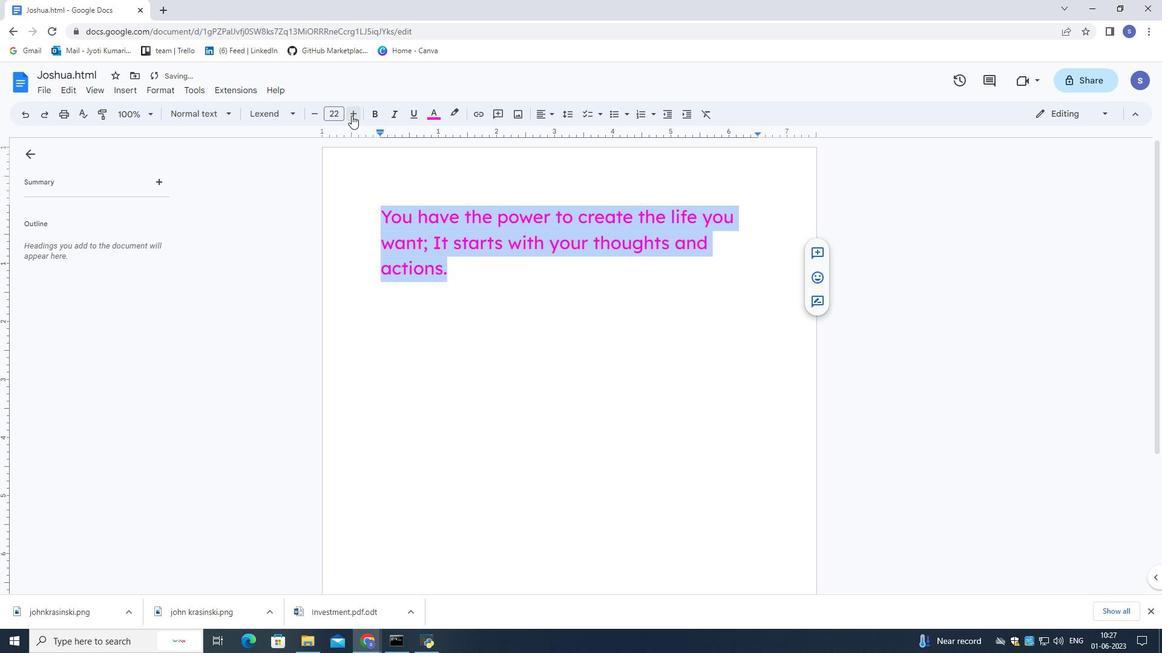 
Action: Mouse pressed left at (351, 115)
Screenshot: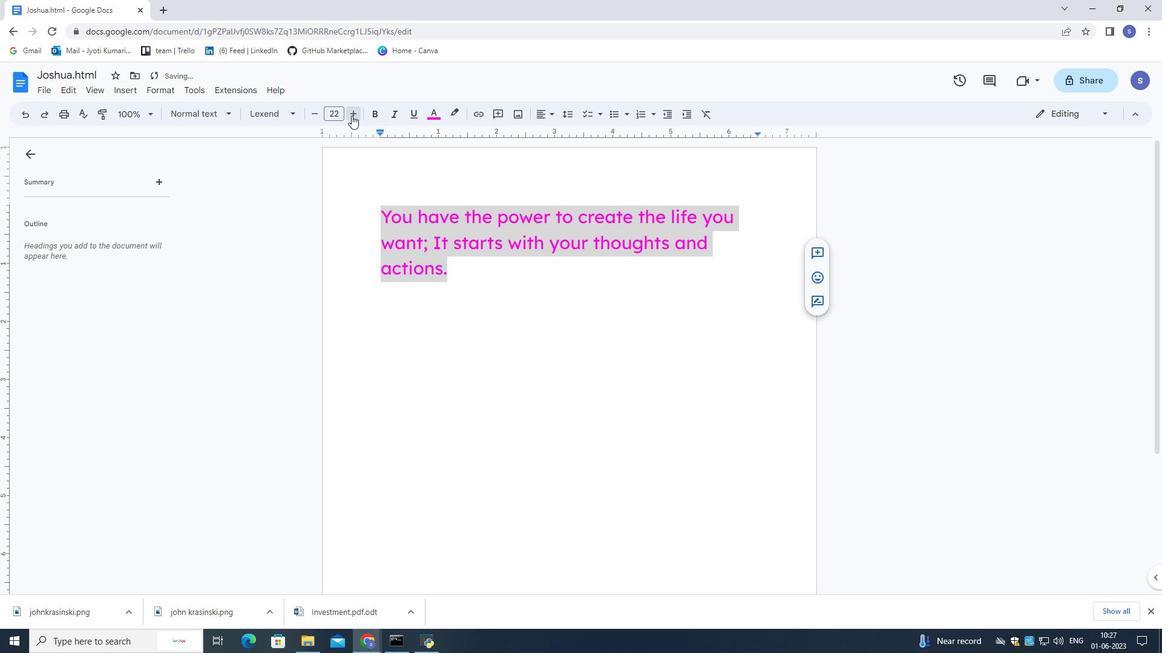 
Action: Mouse pressed left at (351, 115)
Screenshot: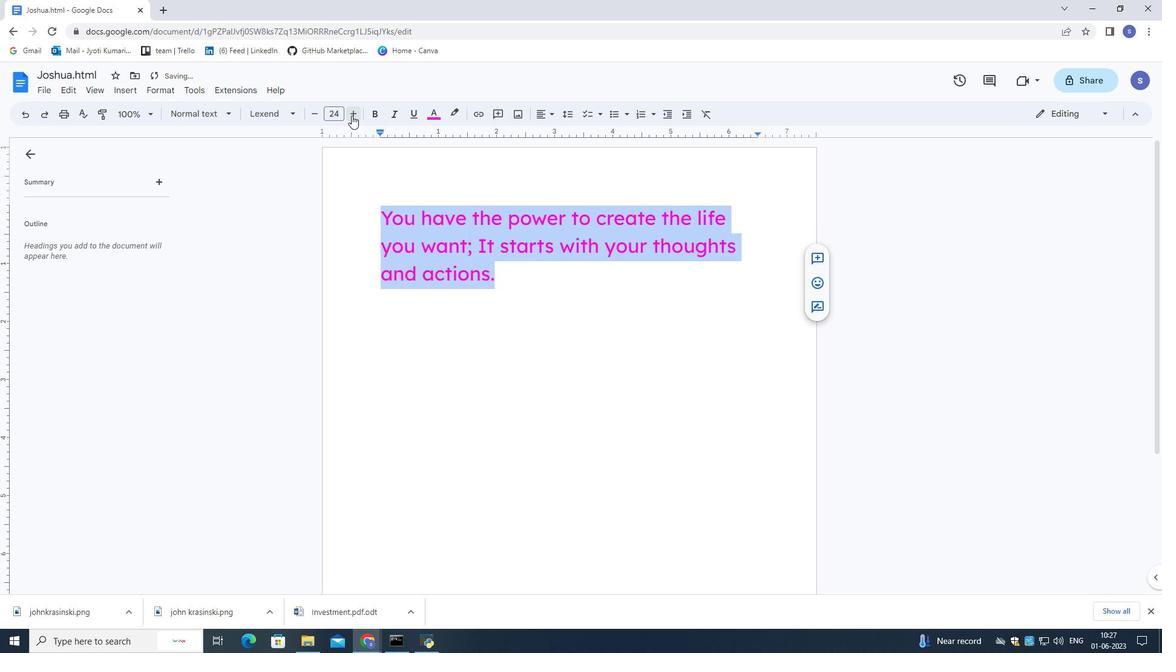 
Action: Mouse pressed left at (351, 115)
Screenshot: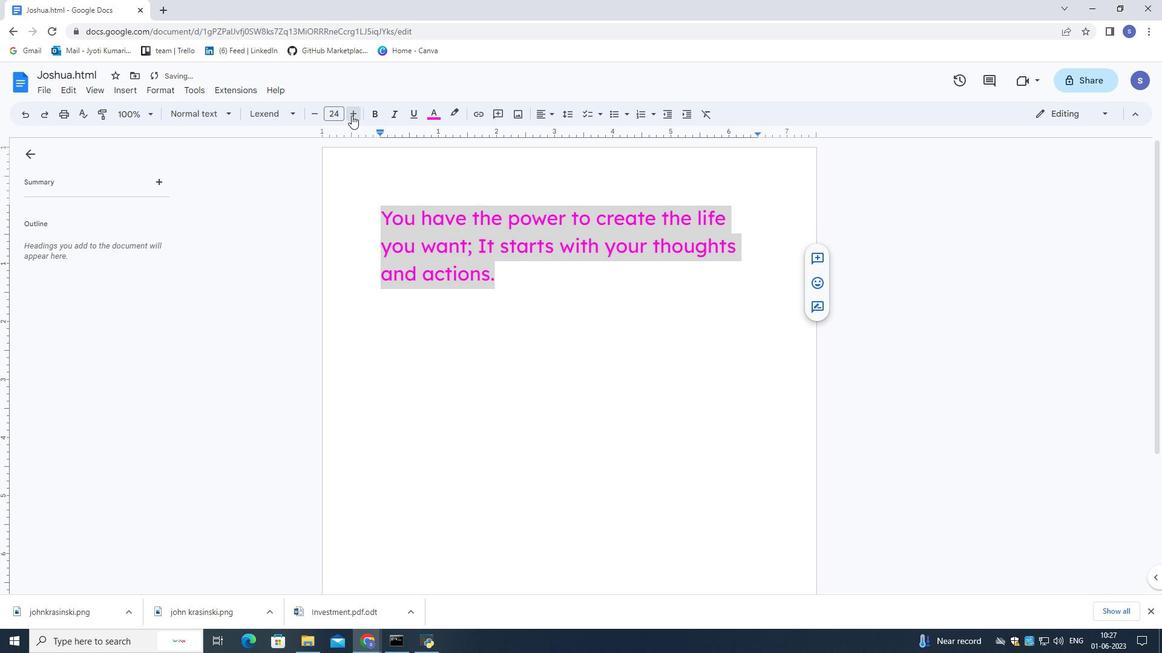 
Action: Mouse pressed left at (351, 115)
Screenshot: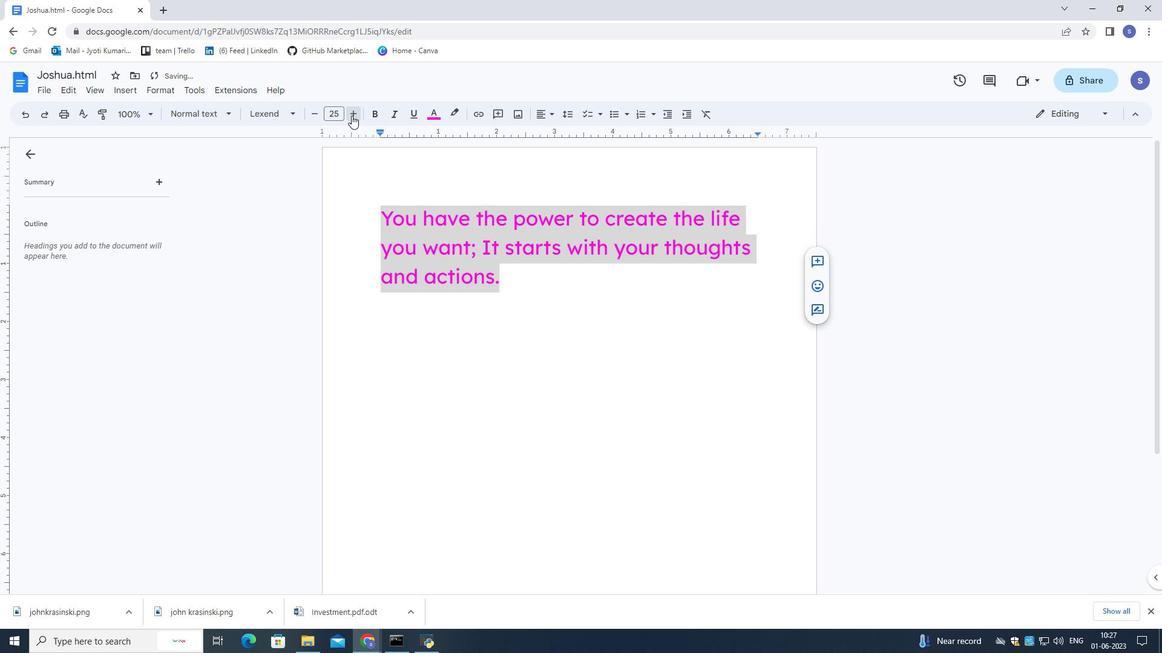 
Action: Mouse pressed left at (351, 115)
Screenshot: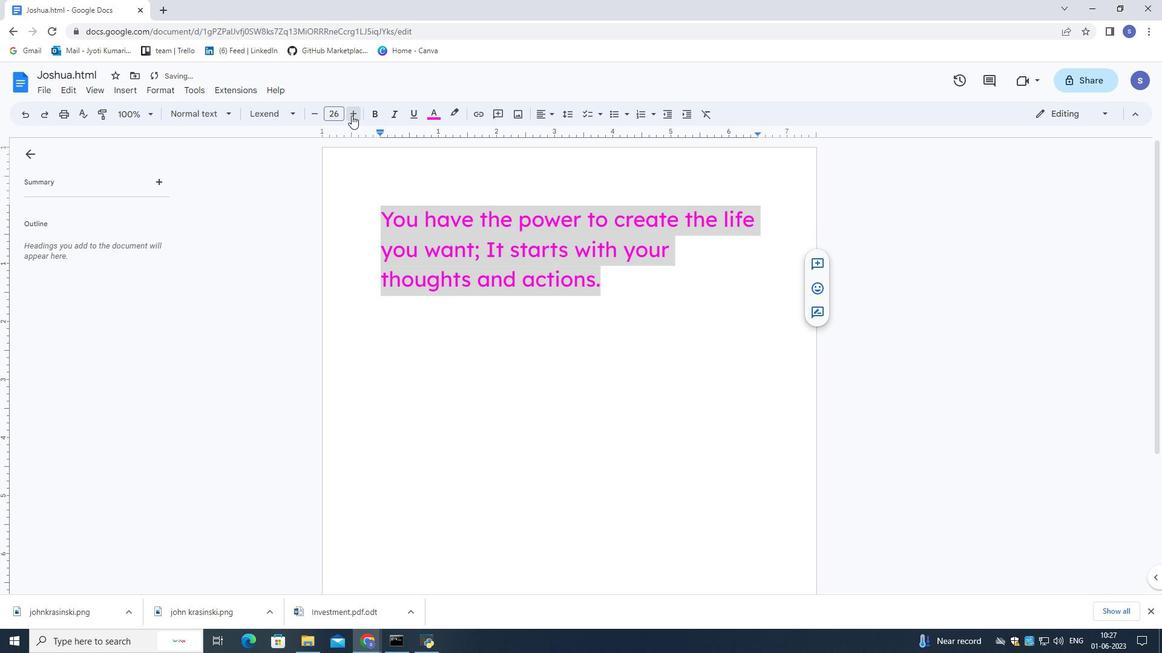 
Action: Mouse pressed left at (351, 115)
Screenshot: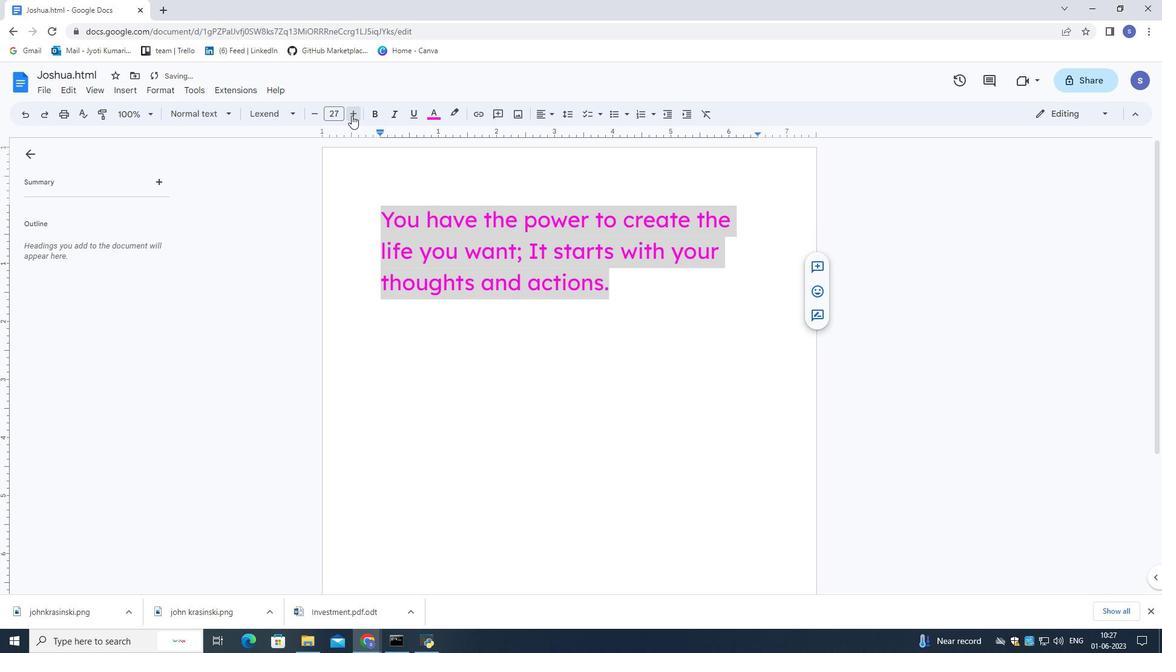 
Action: Mouse pressed left at (351, 115)
Screenshot: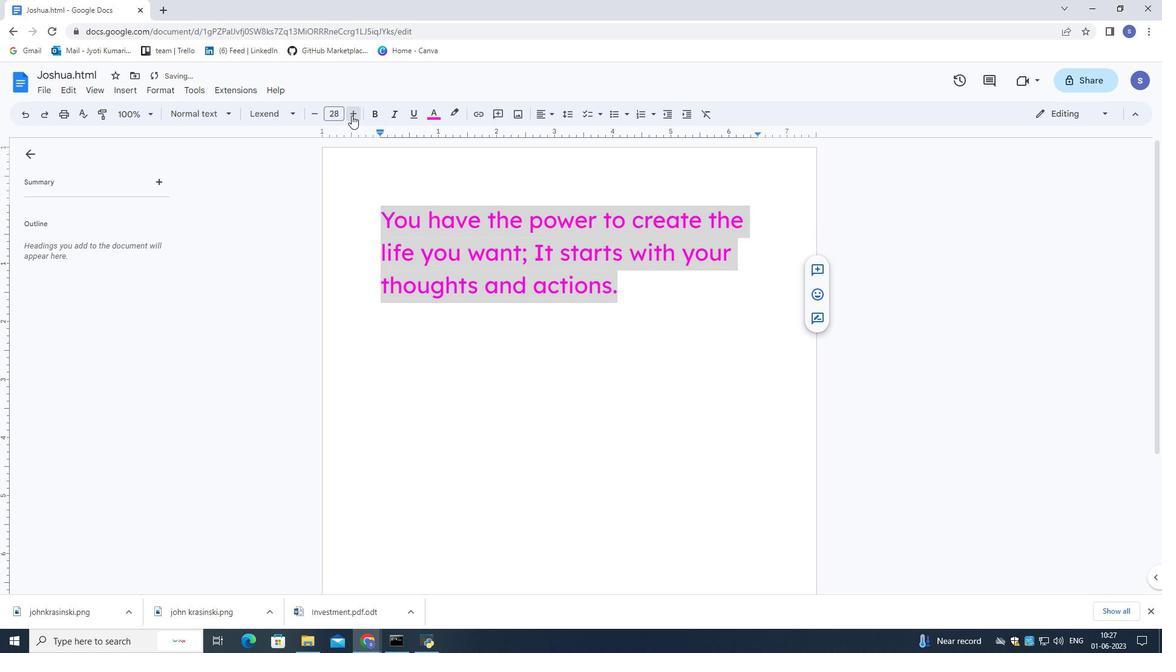 
Action: Mouse pressed left at (351, 115)
Screenshot: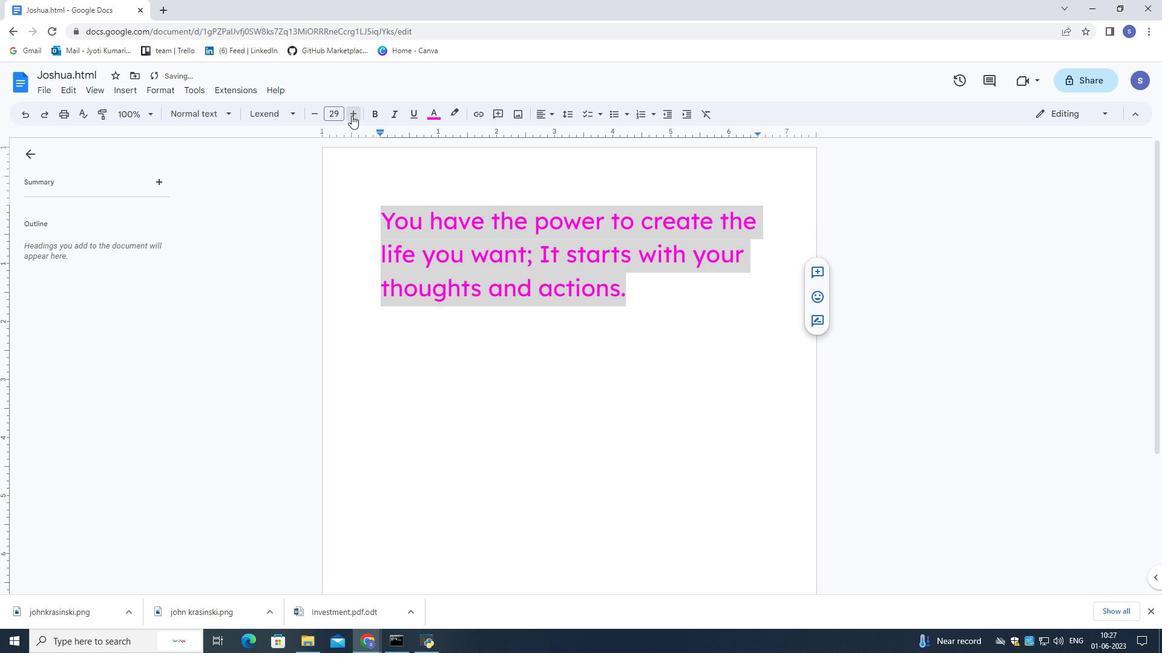 
Action: Mouse pressed left at (351, 115)
Screenshot: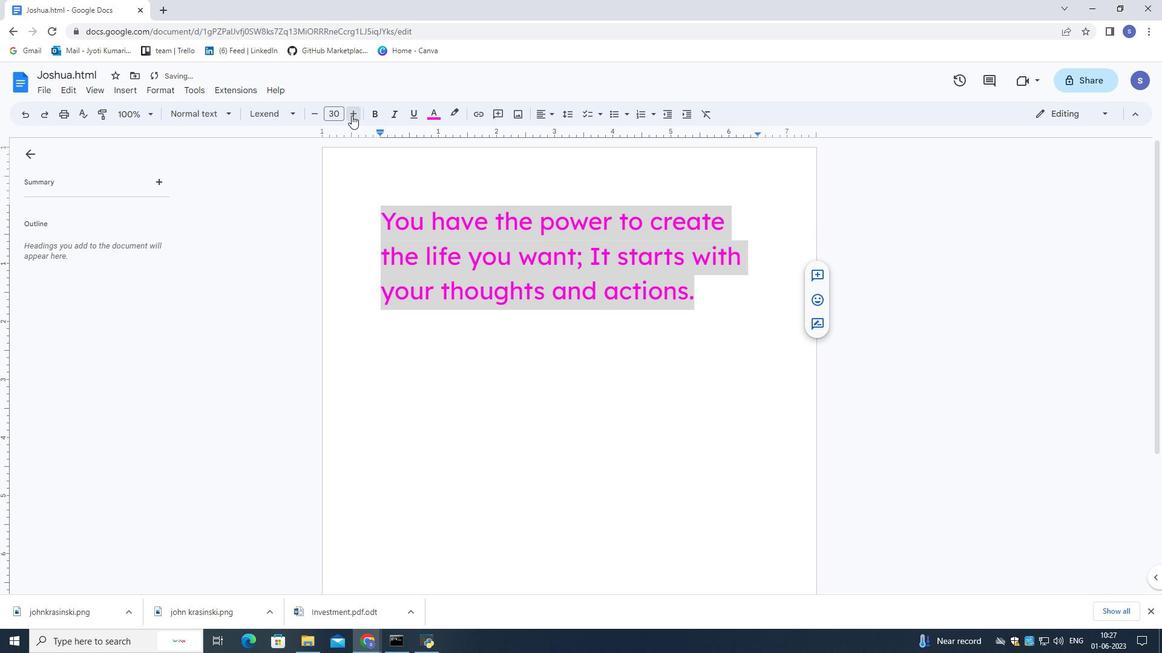 
Action: Mouse pressed left at (351, 115)
Screenshot: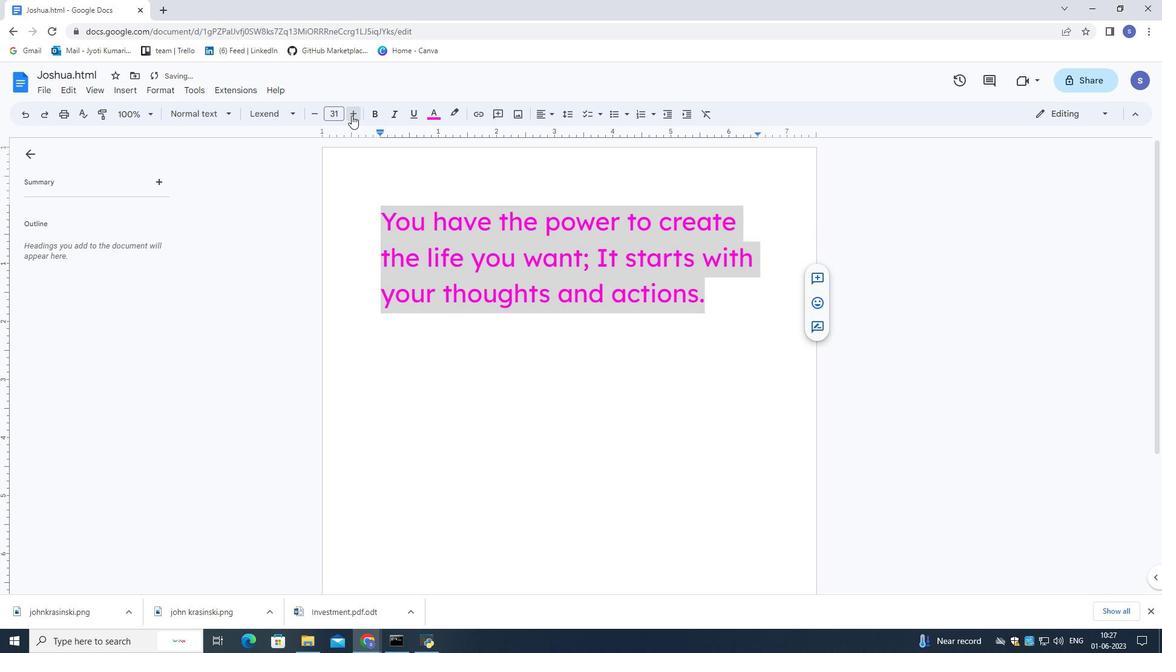 
Action: Mouse pressed left at (351, 115)
Screenshot: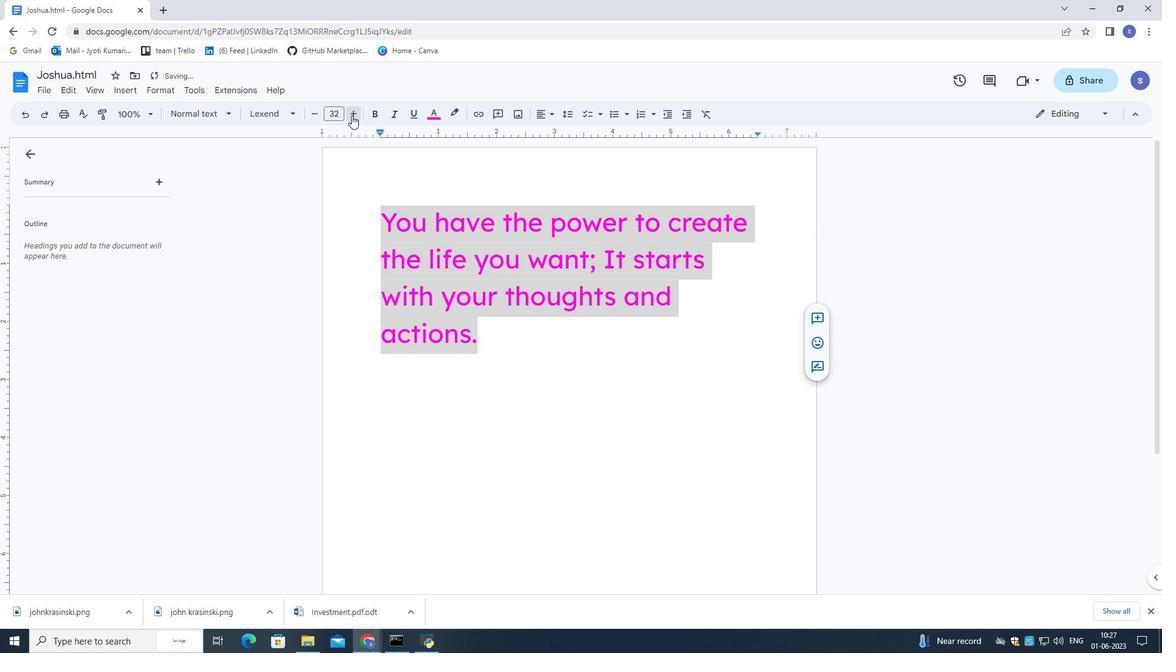 
Action: Mouse pressed left at (351, 115)
Screenshot: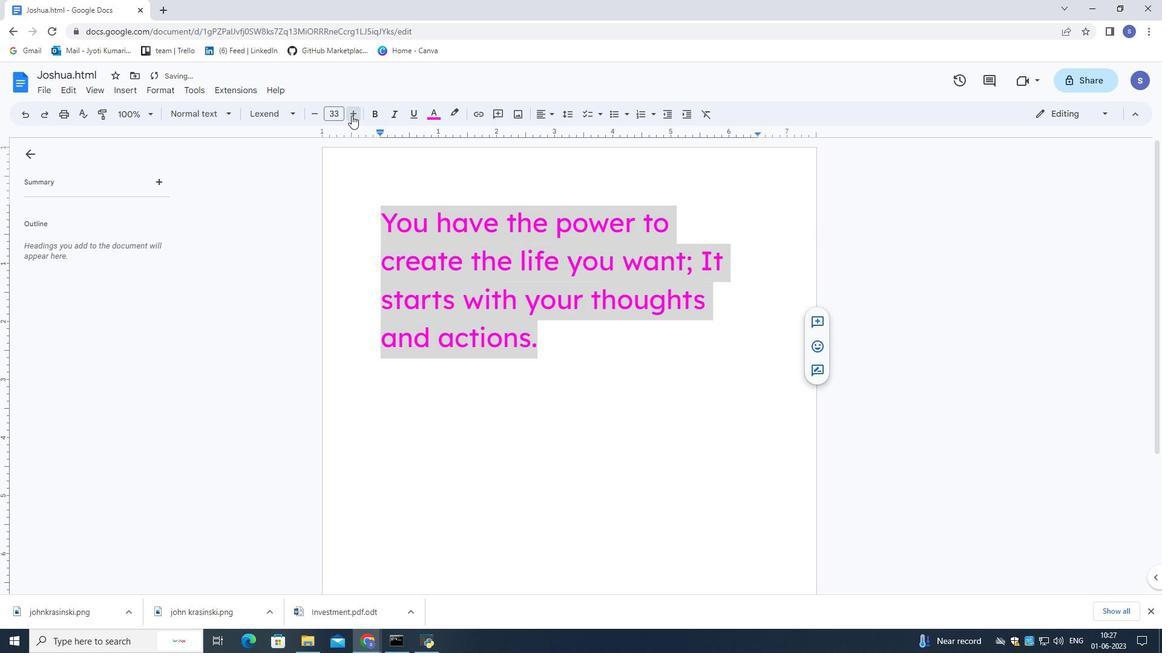 
Action: Mouse pressed left at (351, 115)
Screenshot: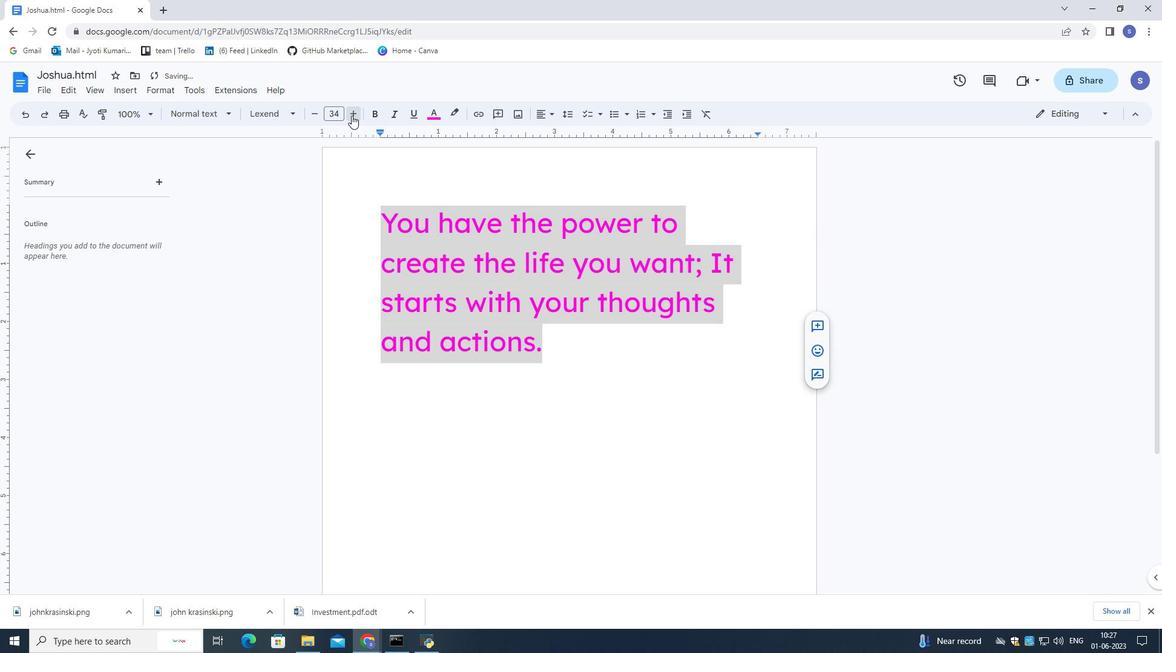 
Action: Mouse pressed left at (351, 115)
Screenshot: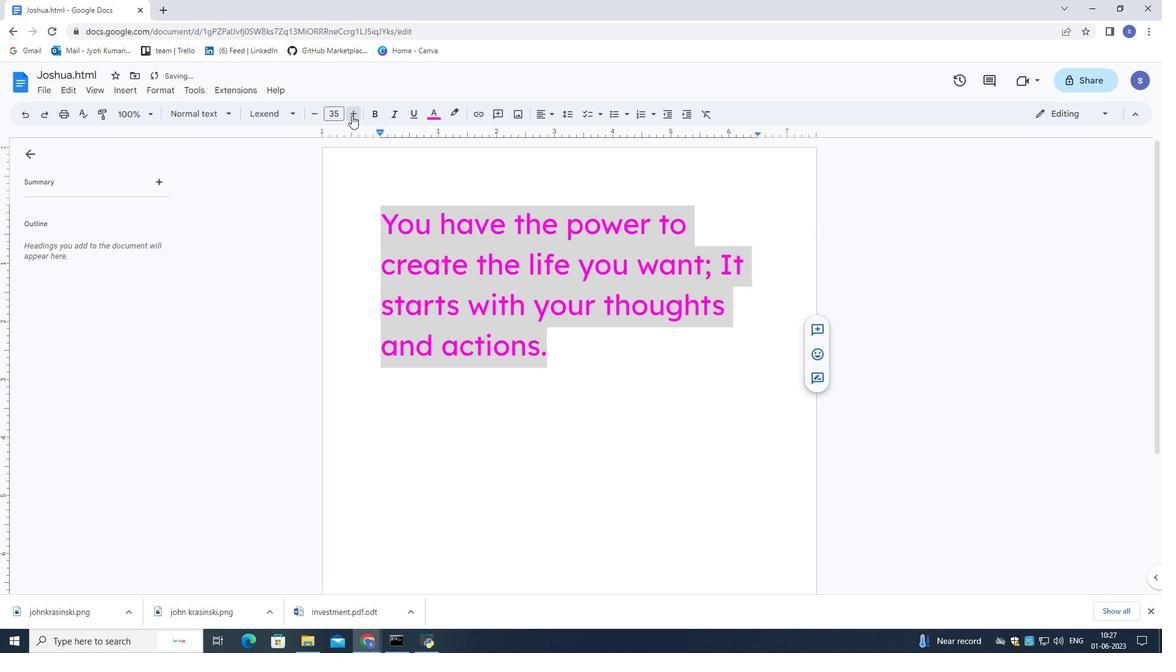 
Action: Mouse pressed left at (351, 115)
Screenshot: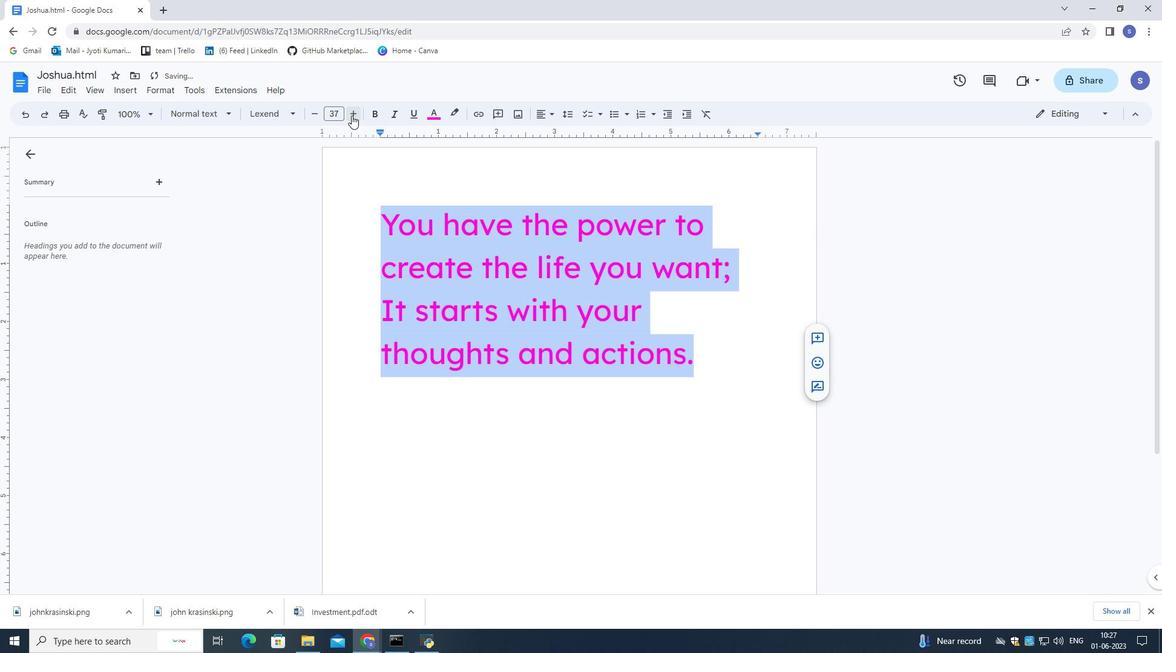 
Action: Mouse pressed left at (351, 115)
Screenshot: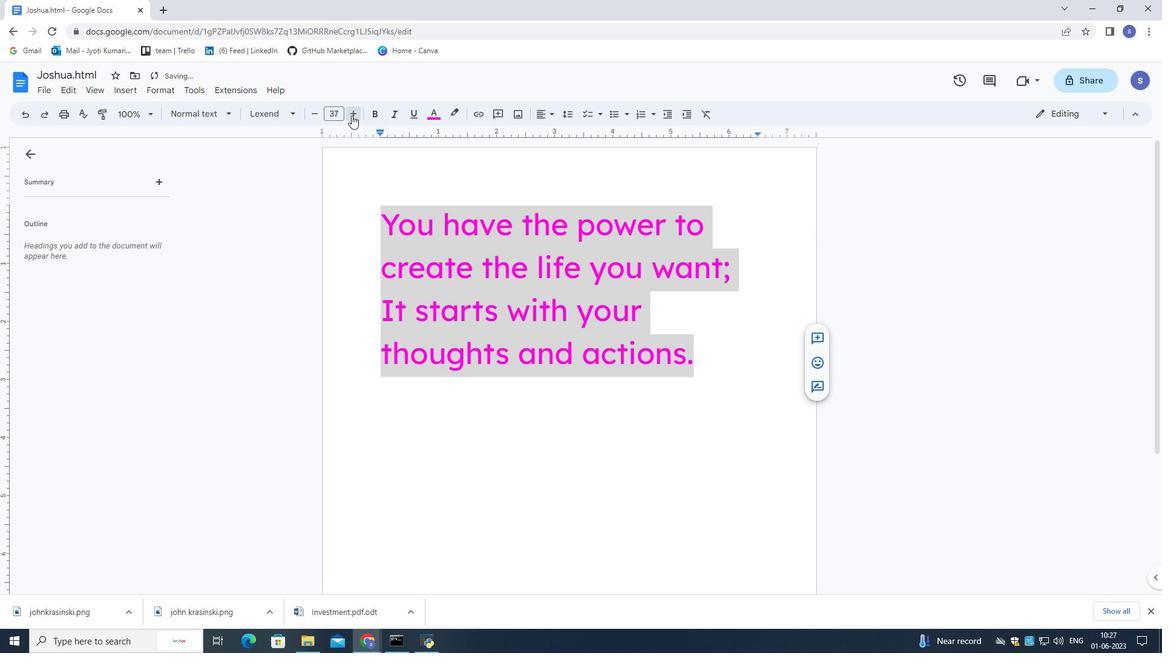 
Action: Mouse pressed left at (351, 115)
Screenshot: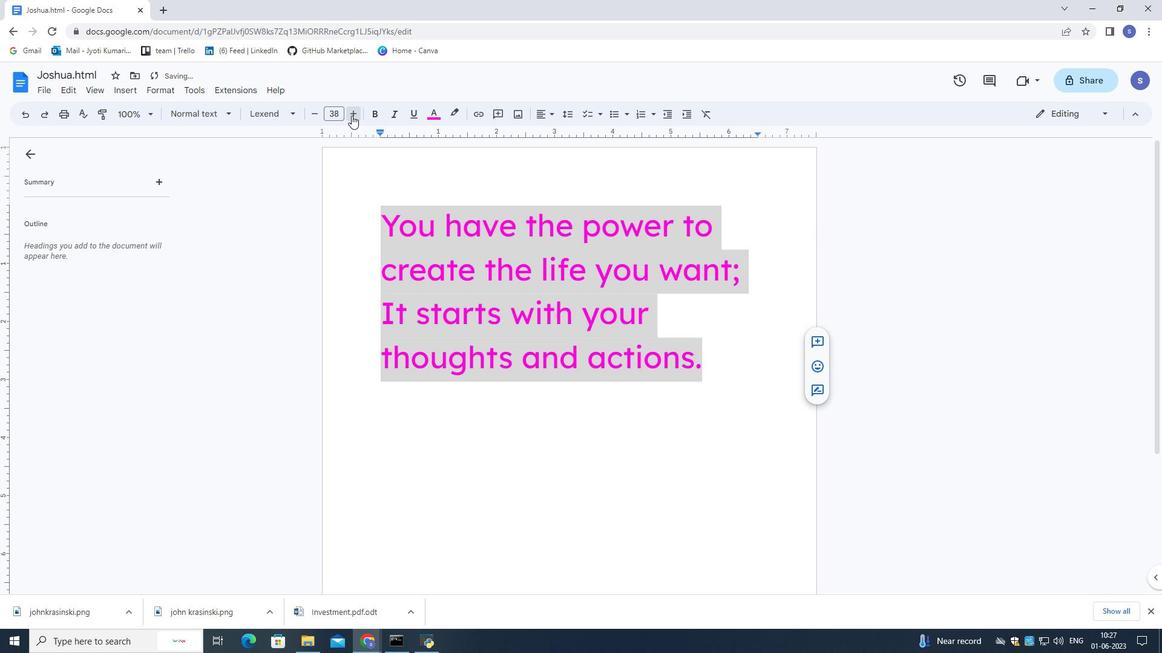 
Action: Mouse pressed left at (351, 115)
Screenshot: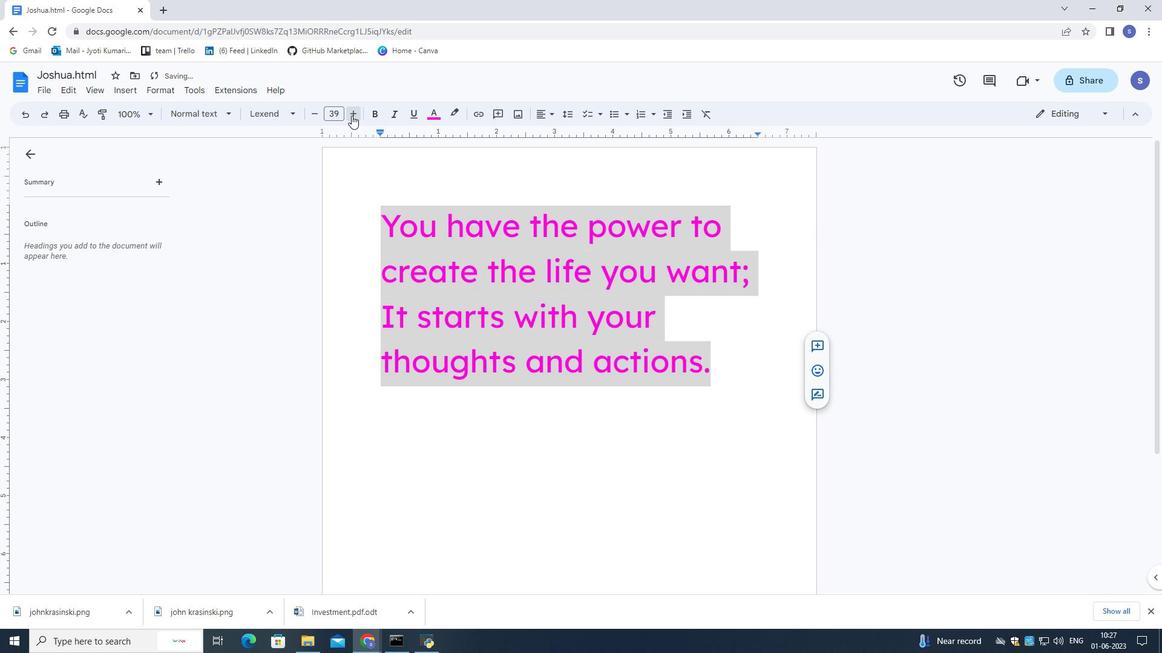 
Action: Mouse pressed left at (351, 115)
Screenshot: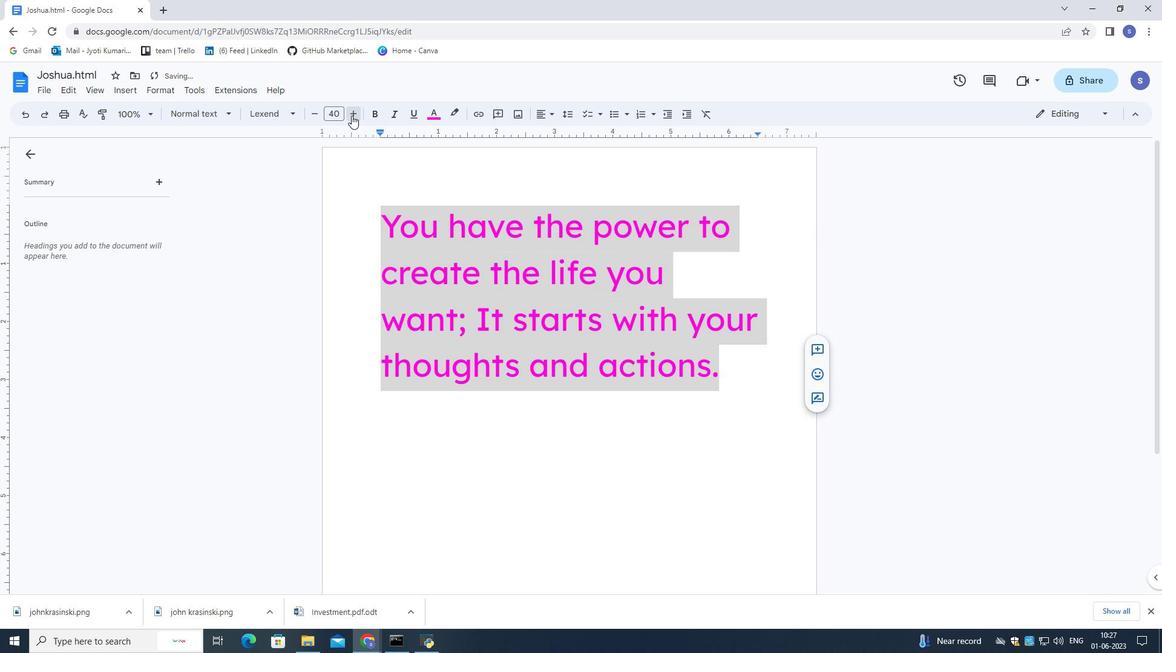 
Action: Mouse pressed left at (351, 115)
Screenshot: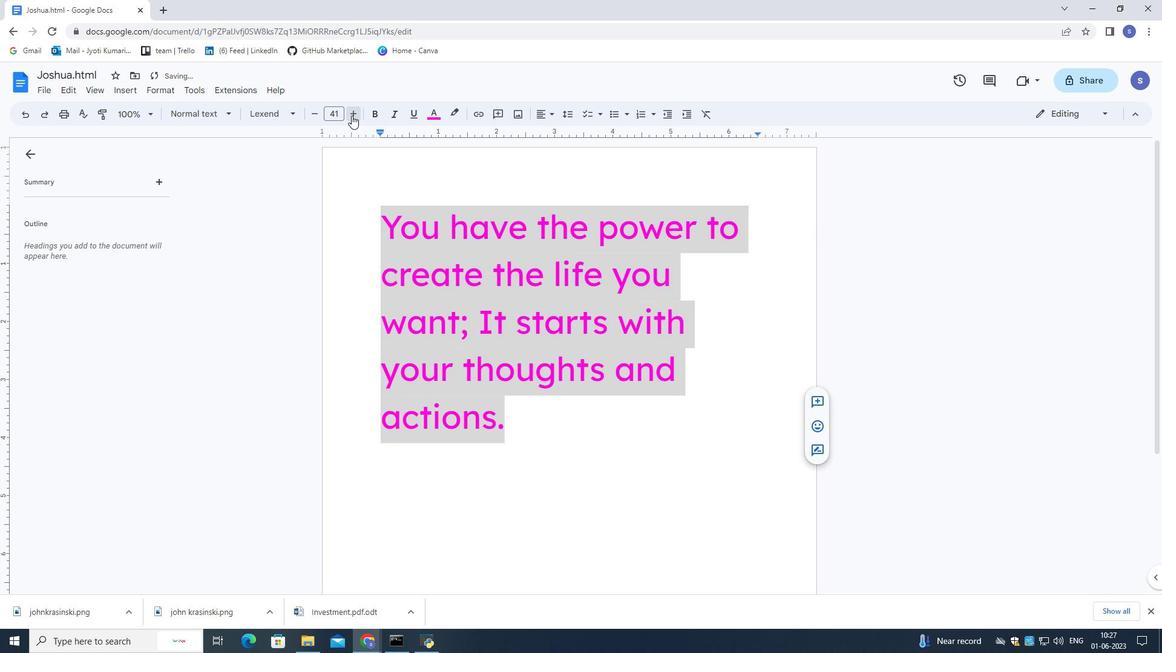 
Action: Mouse pressed left at (351, 115)
Screenshot: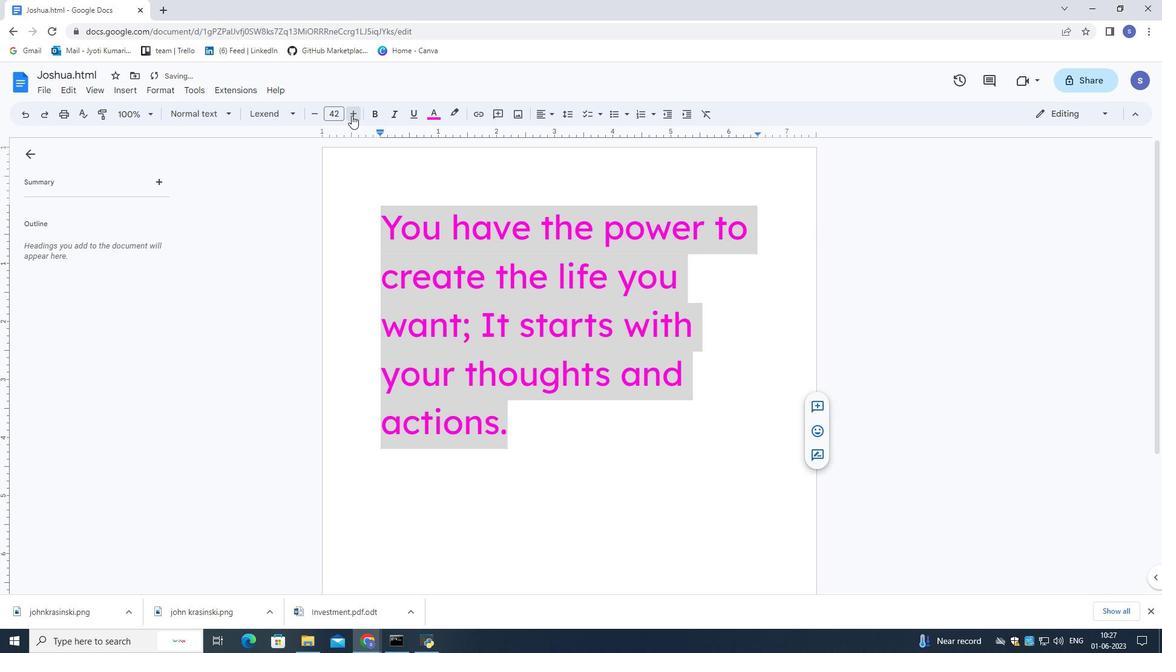 
Action: Mouse pressed left at (351, 115)
Screenshot: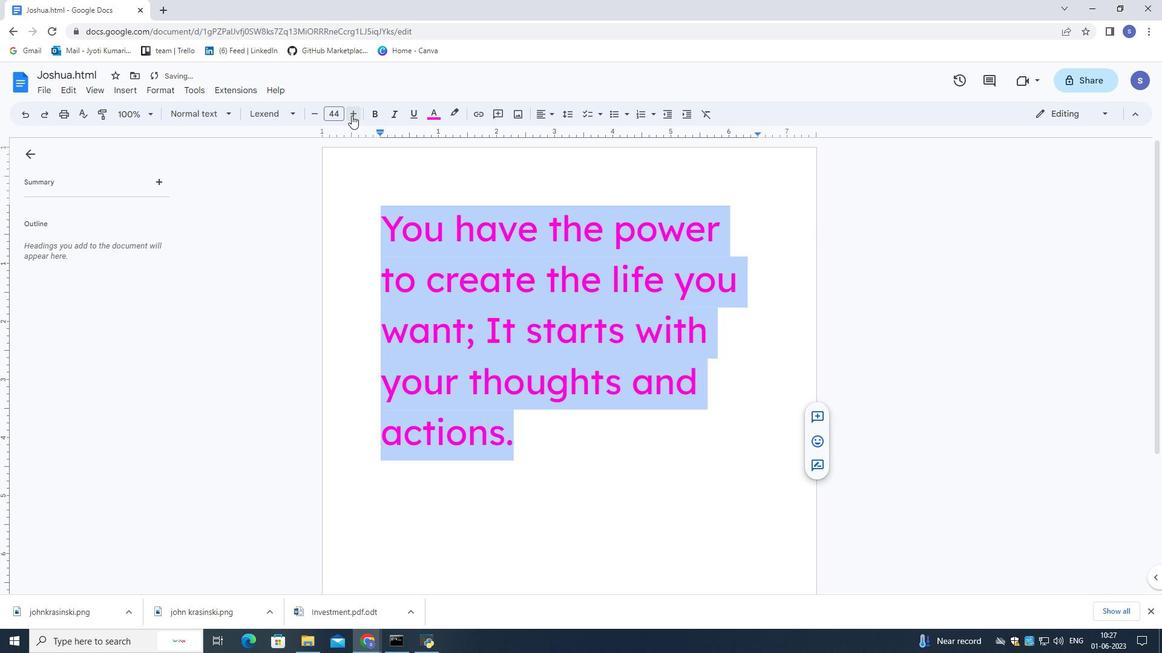 
Action: Mouse pressed left at (351, 115)
Screenshot: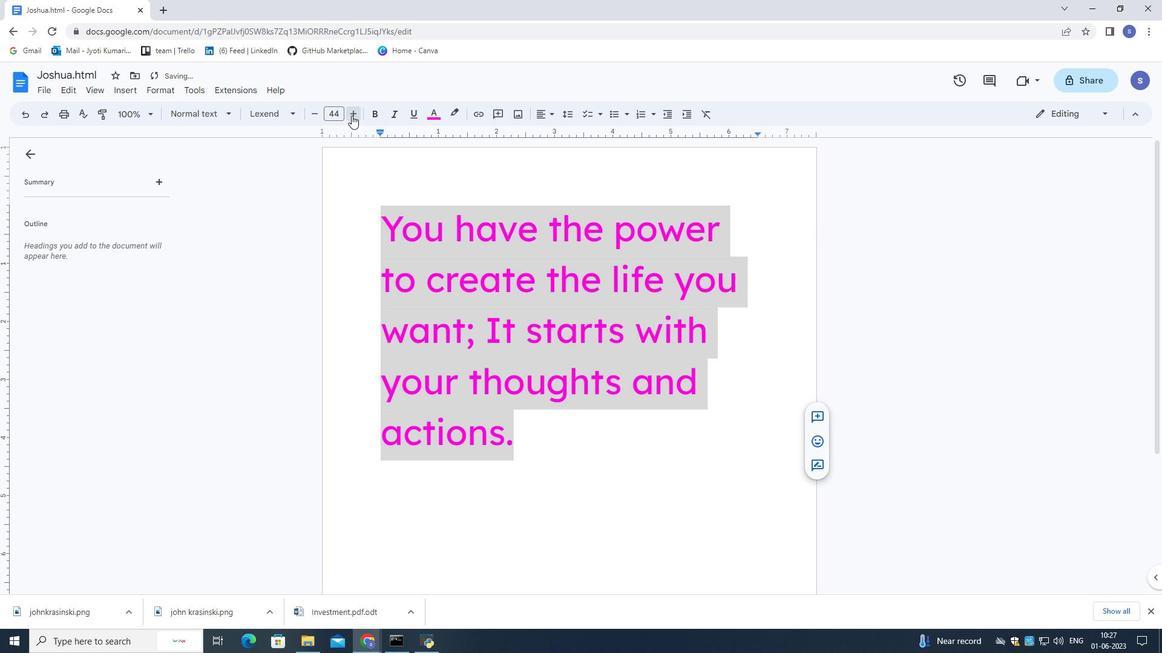 
Action: Mouse pressed left at (351, 115)
Screenshot: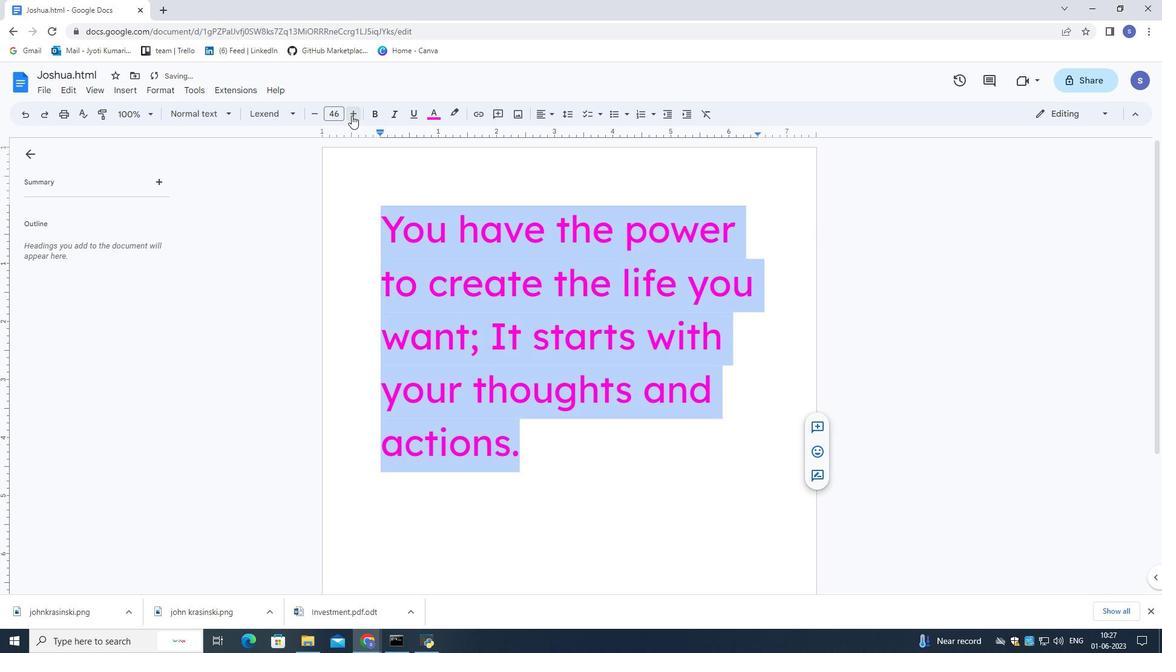 
Action: Mouse pressed left at (351, 115)
Screenshot: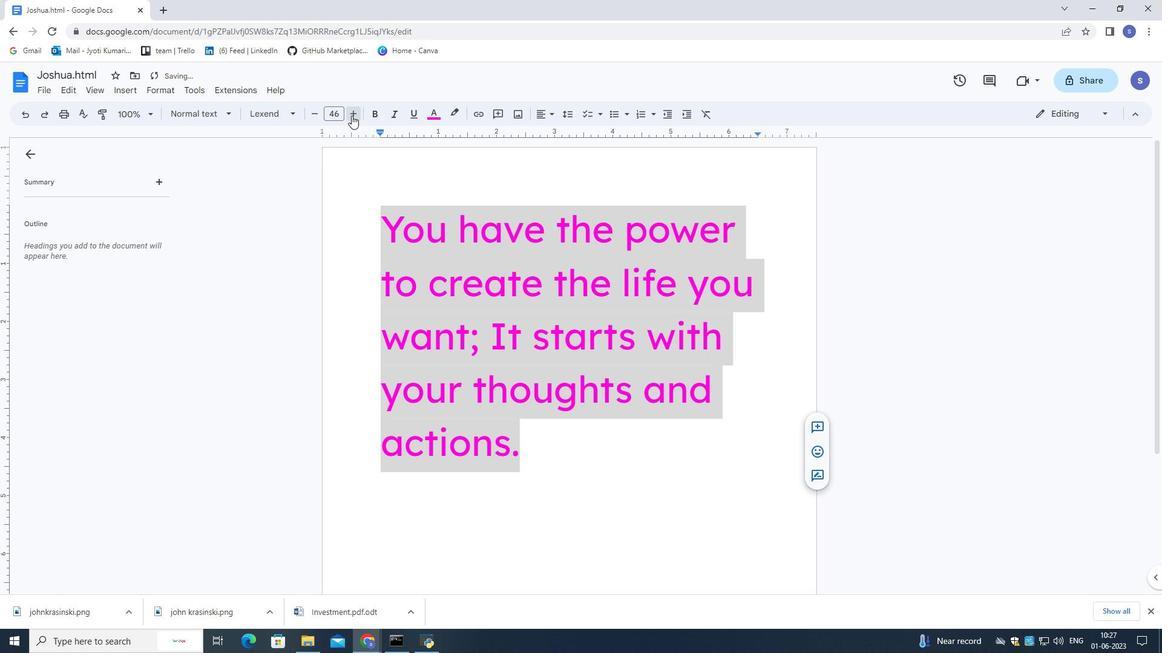 
Action: Mouse pressed left at (351, 115)
Screenshot: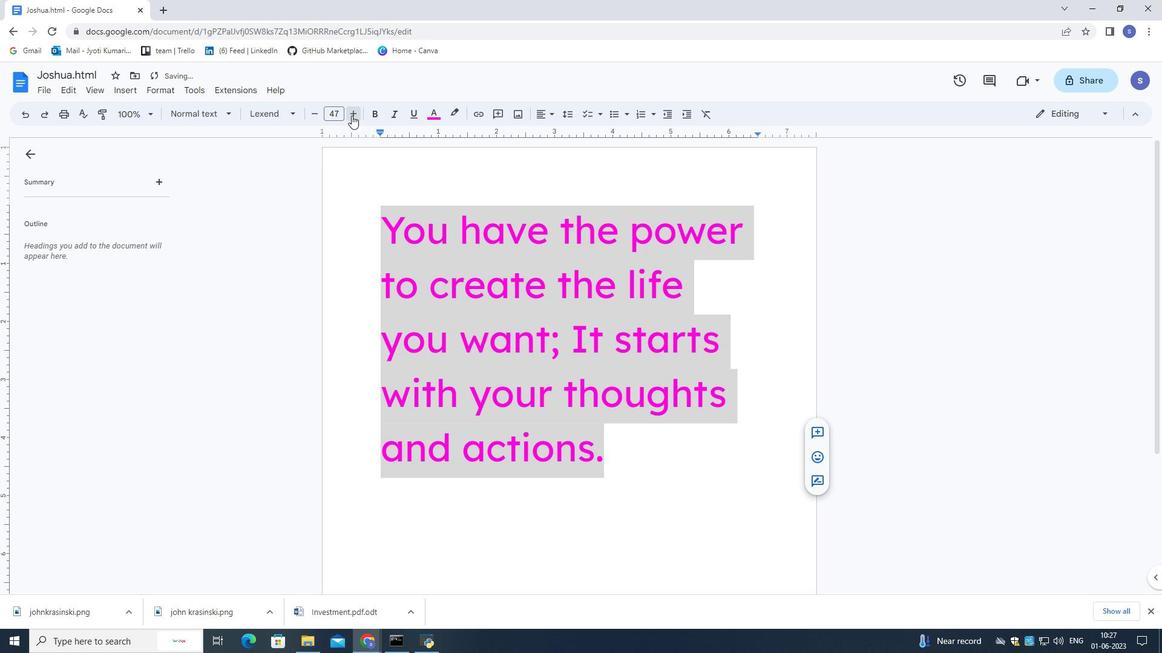
Action: Mouse moved to (315, 118)
Screenshot: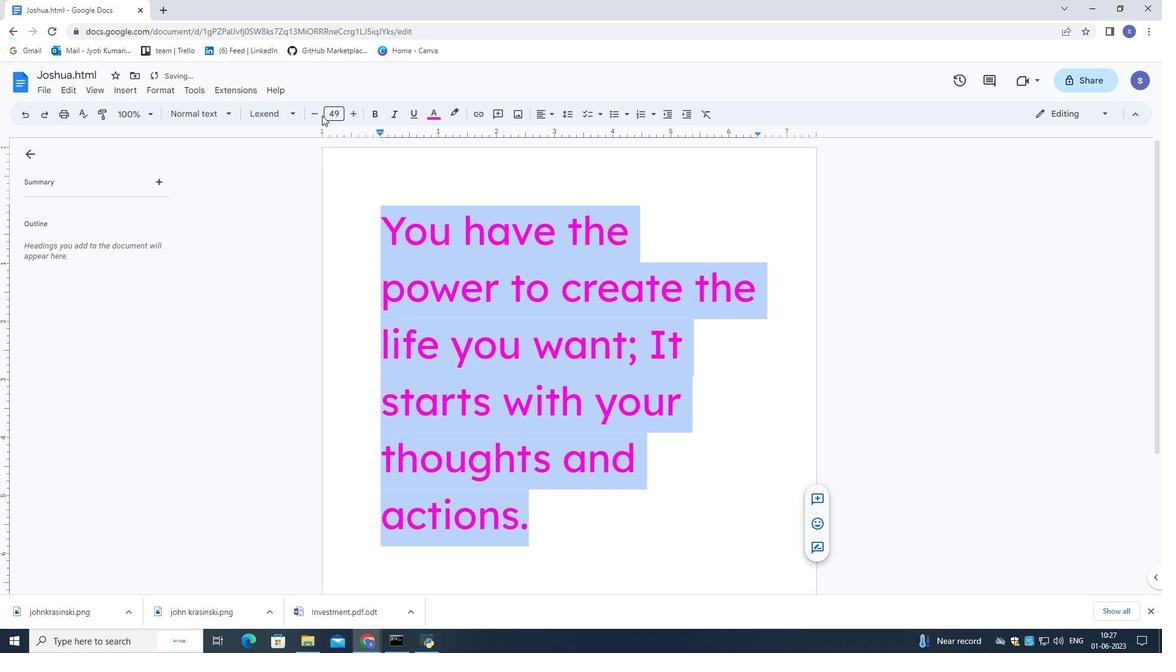 
Action: Mouse pressed left at (315, 118)
Screenshot: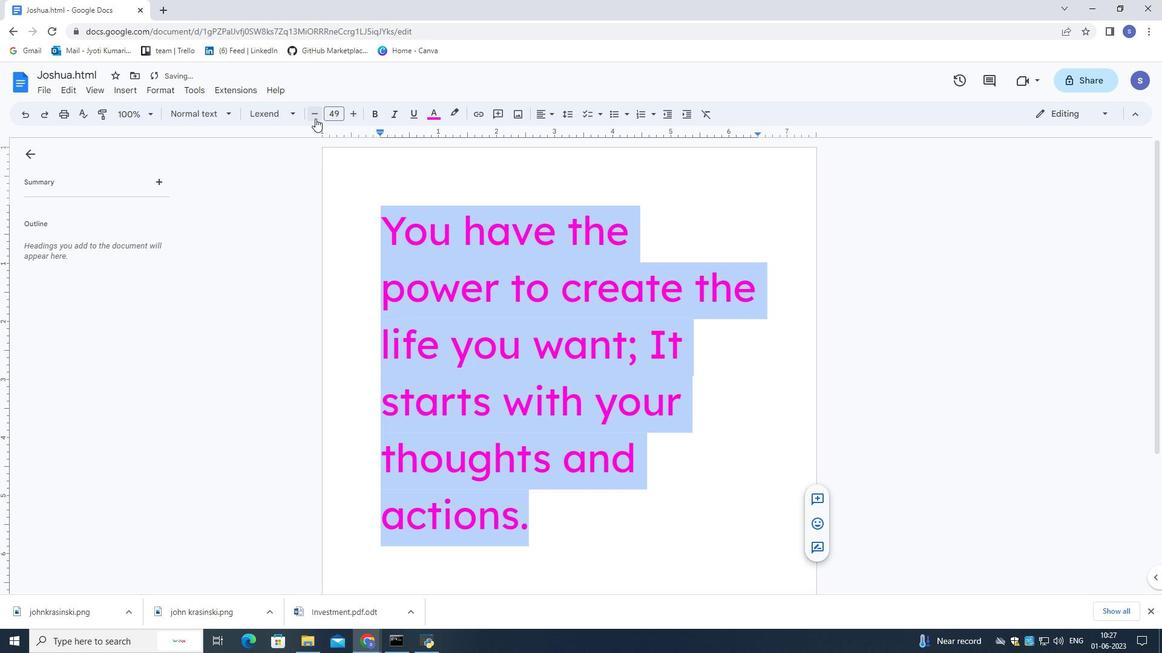 
Action: Mouse moved to (619, 452)
Screenshot: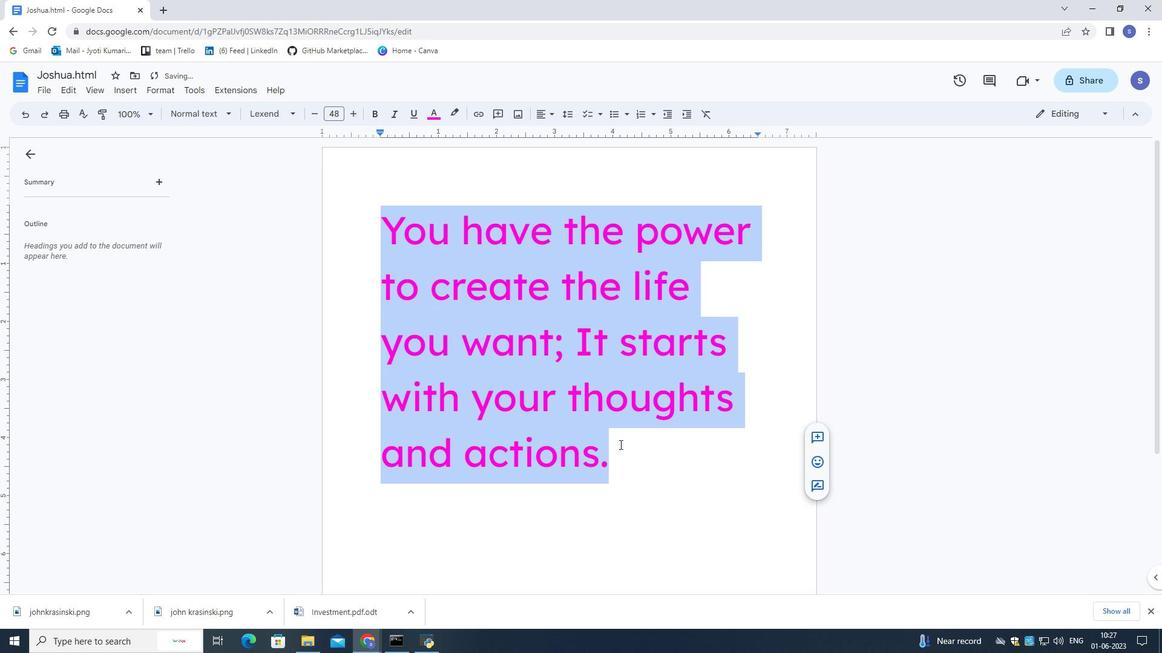 
Action: Mouse pressed left at (619, 452)
Screenshot: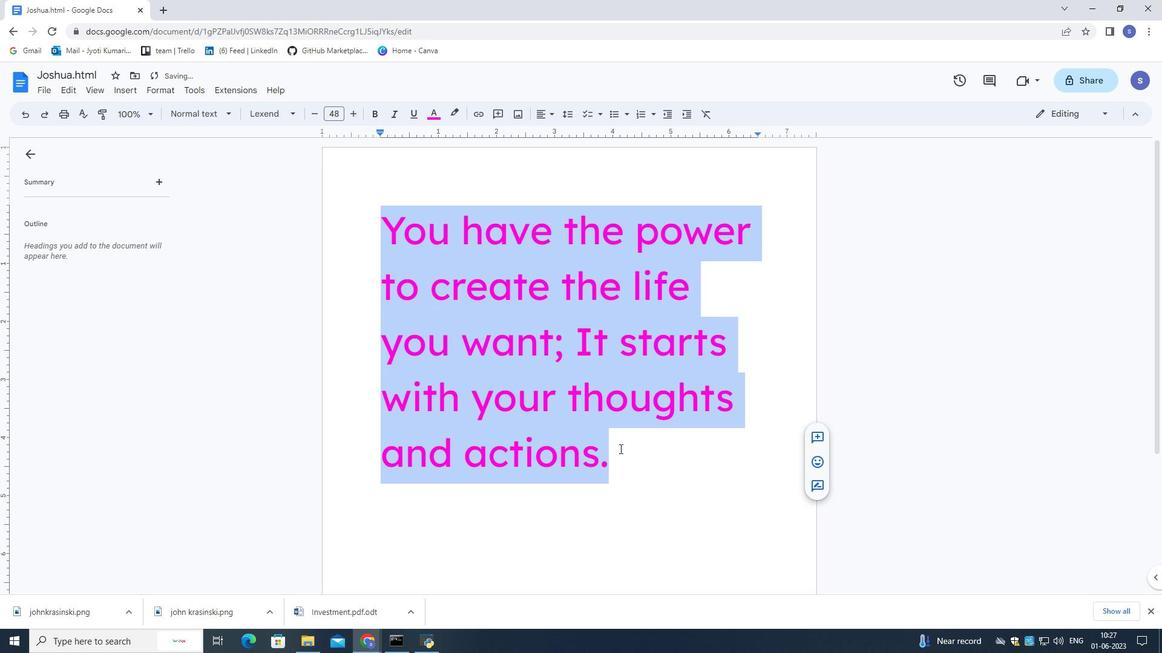 
Action: Mouse moved to (623, 447)
Screenshot: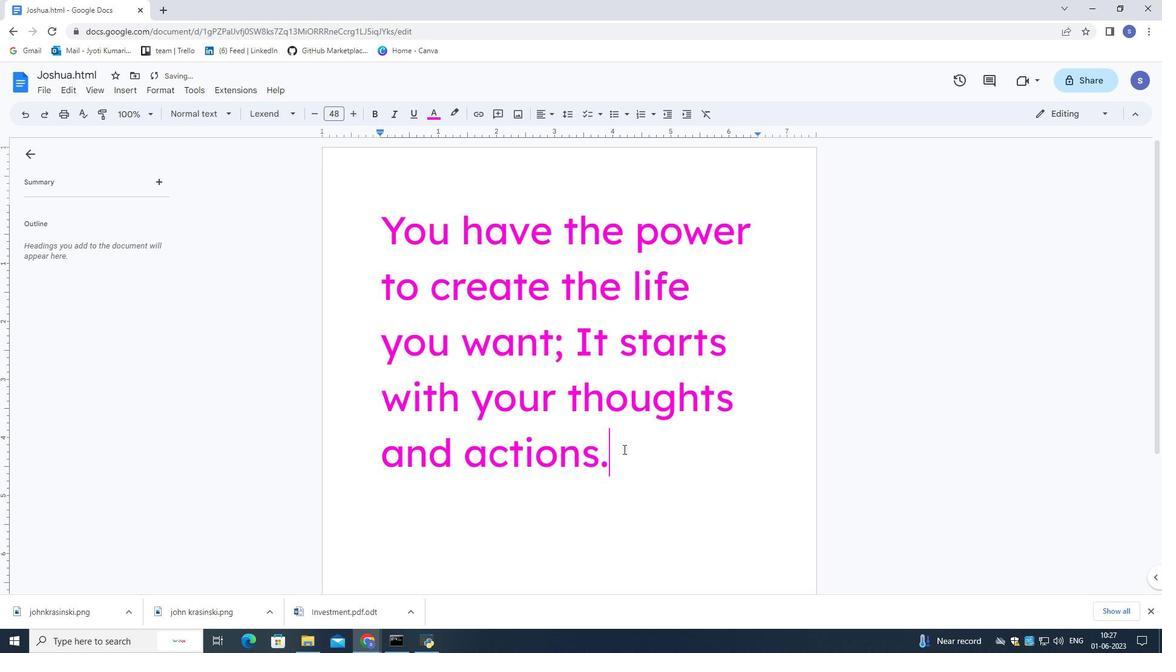 
